 Task:  Click on Football In the Sunday Gridiron Challenge click on  Pick Sheet Add name Stella Clark Team name Brentwood Slashers   and  Email softage.2@softage.net 10 Points Atlanta Falcons 9 Points Chicago Bears 8 Points Detroit Lions 7 Points Jacksonville Jaguars 6 Points Houston Texans 5 Points Denver Broncos 4 Points Kansas City Chiefs 3 Points Miami Dolphins 2 Points New England Patriots 1 Points Indianapolis Colts Submit pick sheet
Action: Mouse moved to (445, 346)
Screenshot: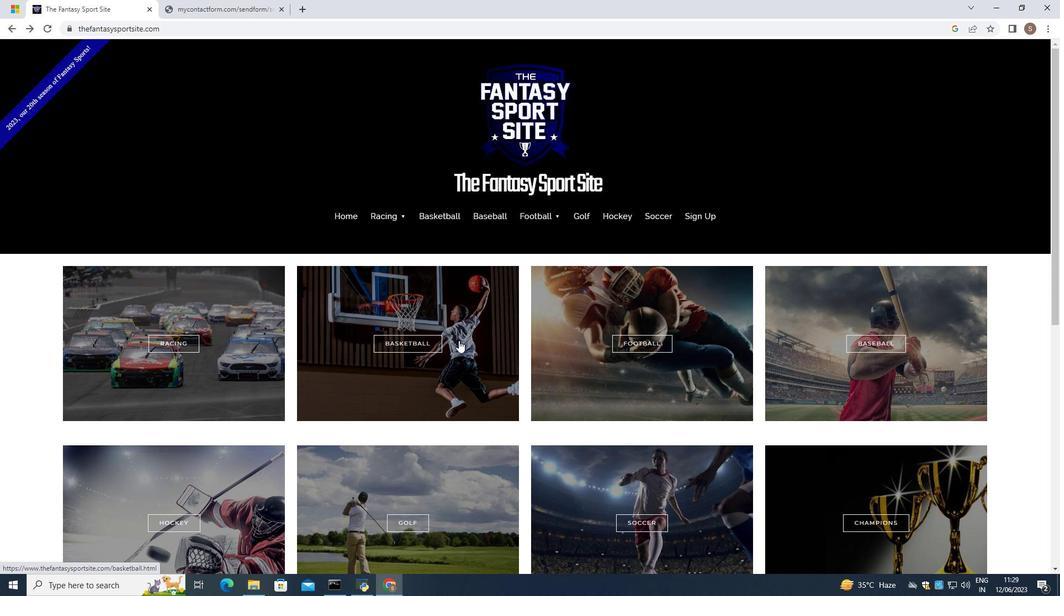
Action: Mouse scrolled (445, 345) with delta (0, 0)
Screenshot: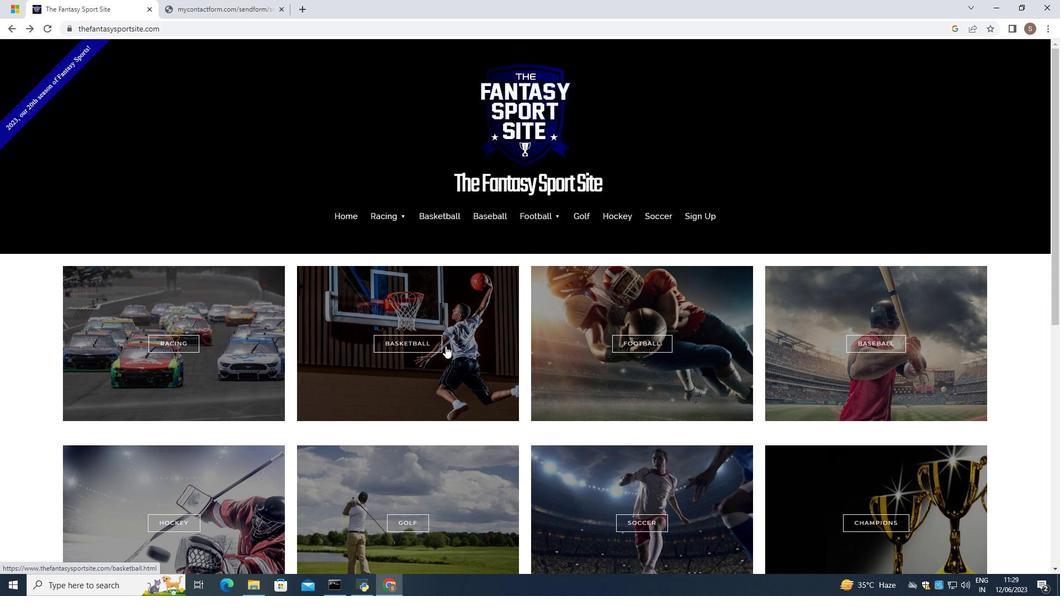
Action: Mouse moved to (562, 325)
Screenshot: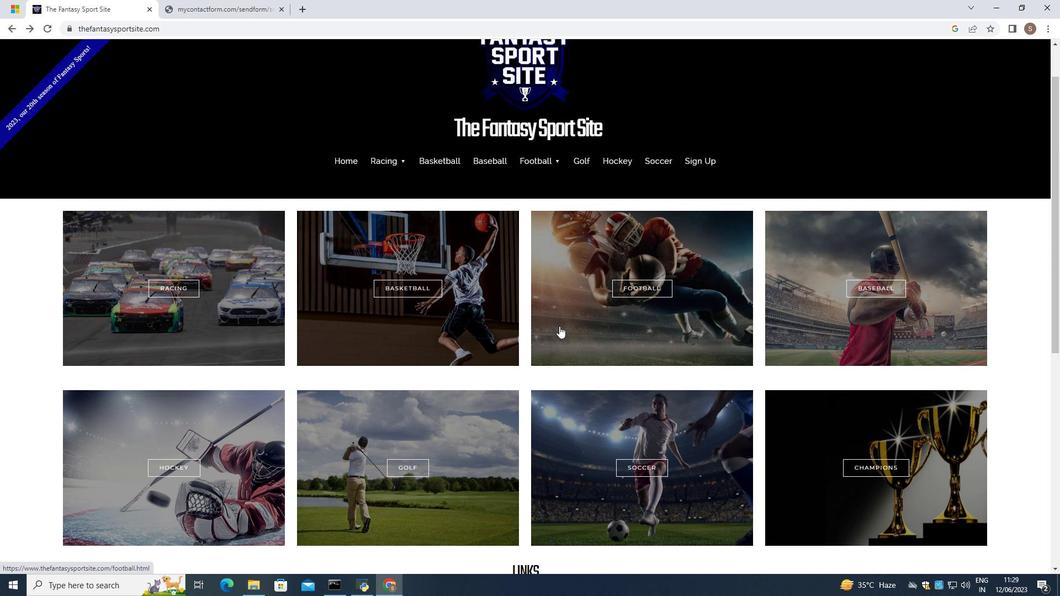 
Action: Mouse pressed left at (562, 325)
Screenshot: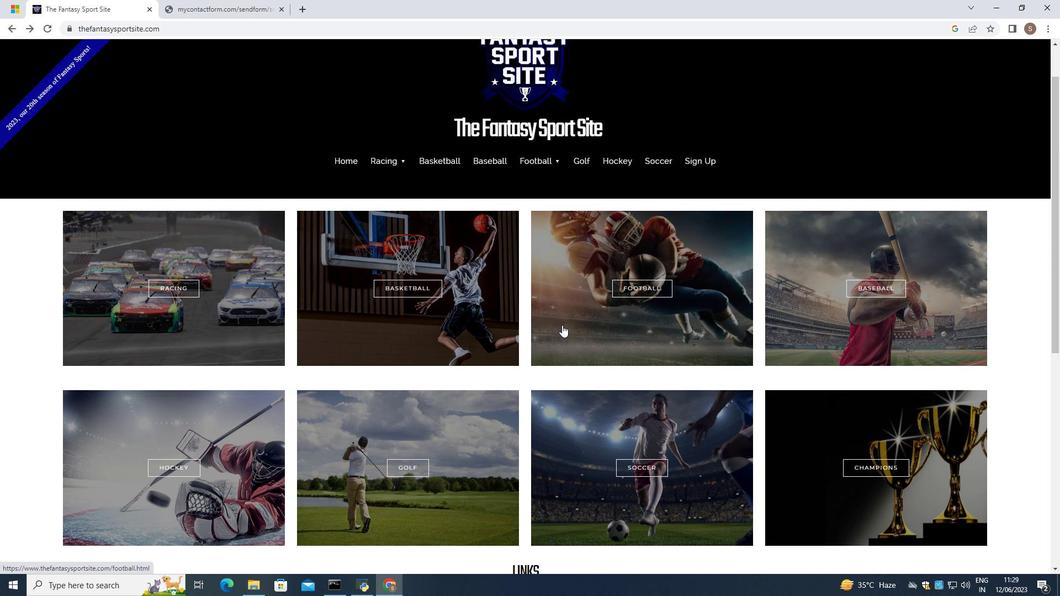 
Action: Mouse moved to (589, 349)
Screenshot: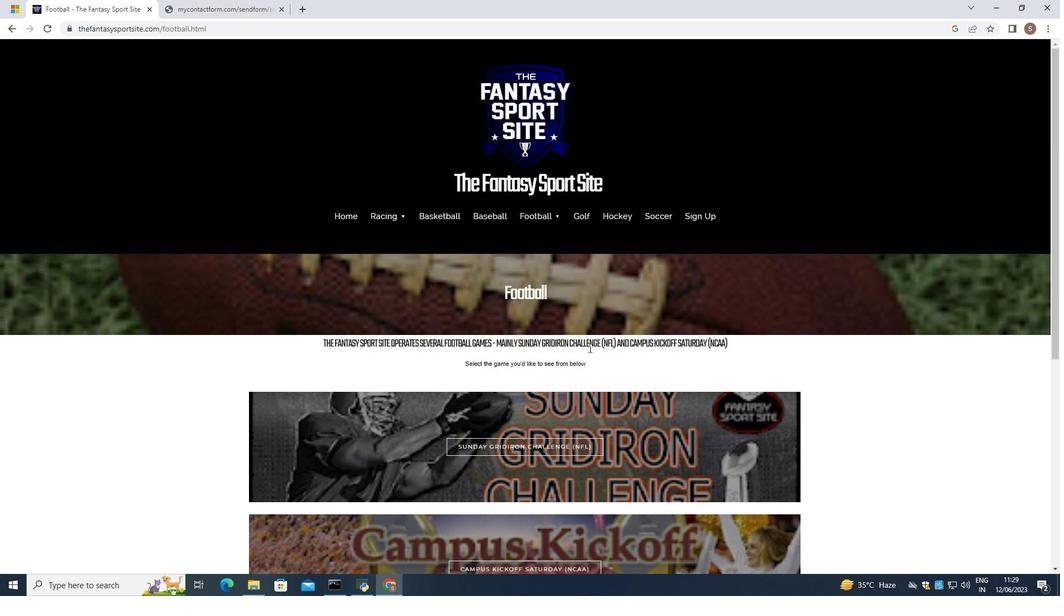 
Action: Mouse scrolled (589, 348) with delta (0, 0)
Screenshot: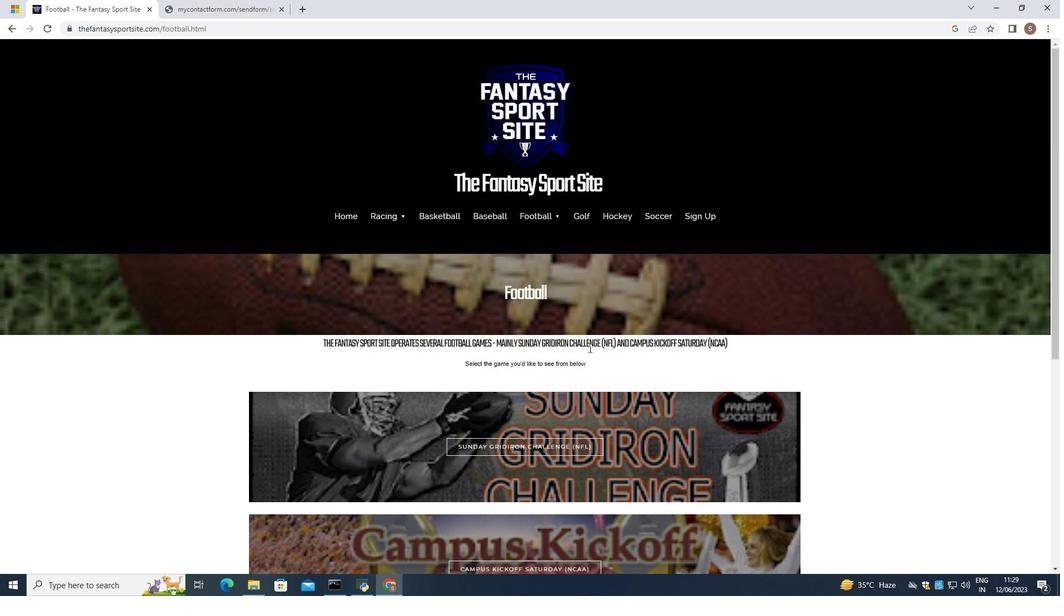
Action: Mouse scrolled (589, 348) with delta (0, 0)
Screenshot: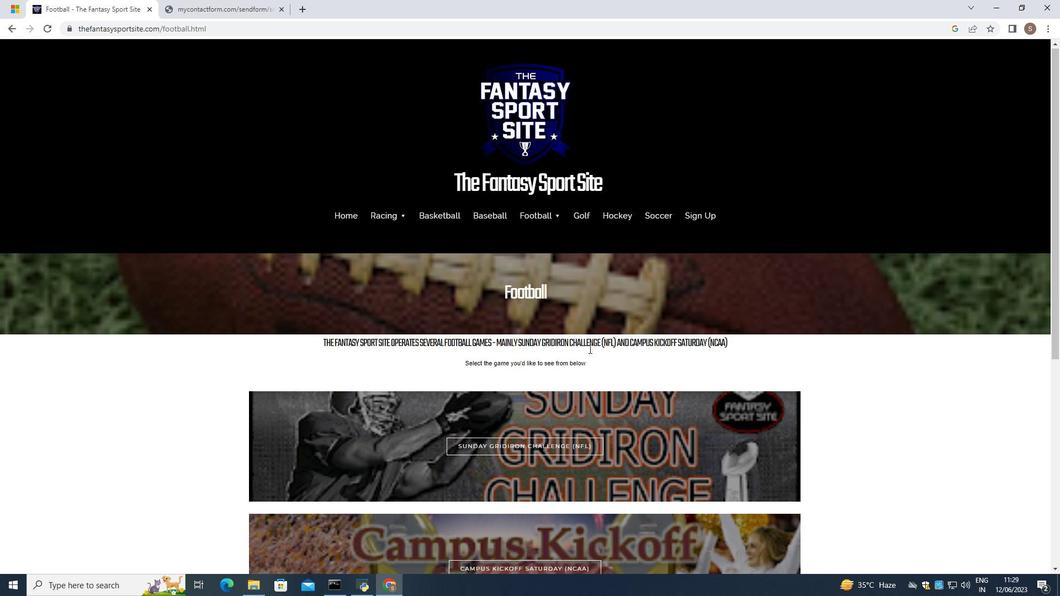 
Action: Mouse moved to (550, 333)
Screenshot: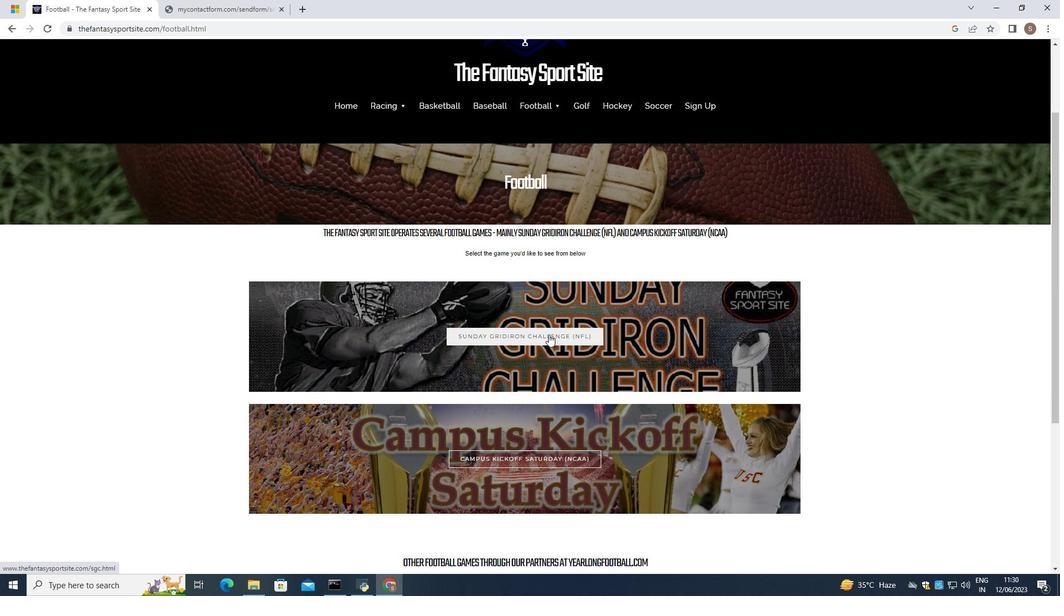 
Action: Mouse pressed left at (550, 333)
Screenshot: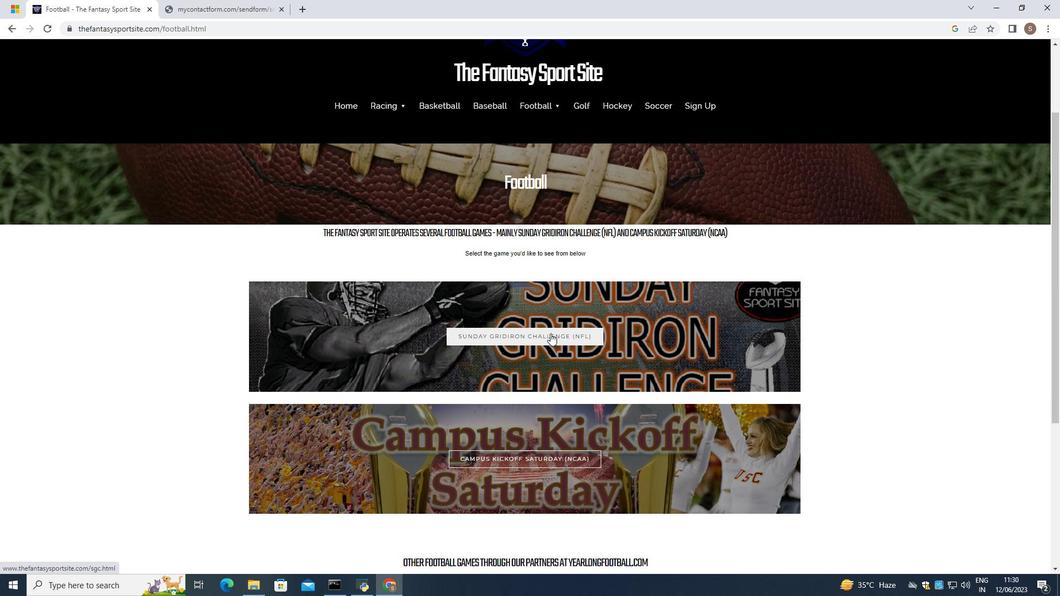 
Action: Mouse scrolled (550, 333) with delta (0, 0)
Screenshot: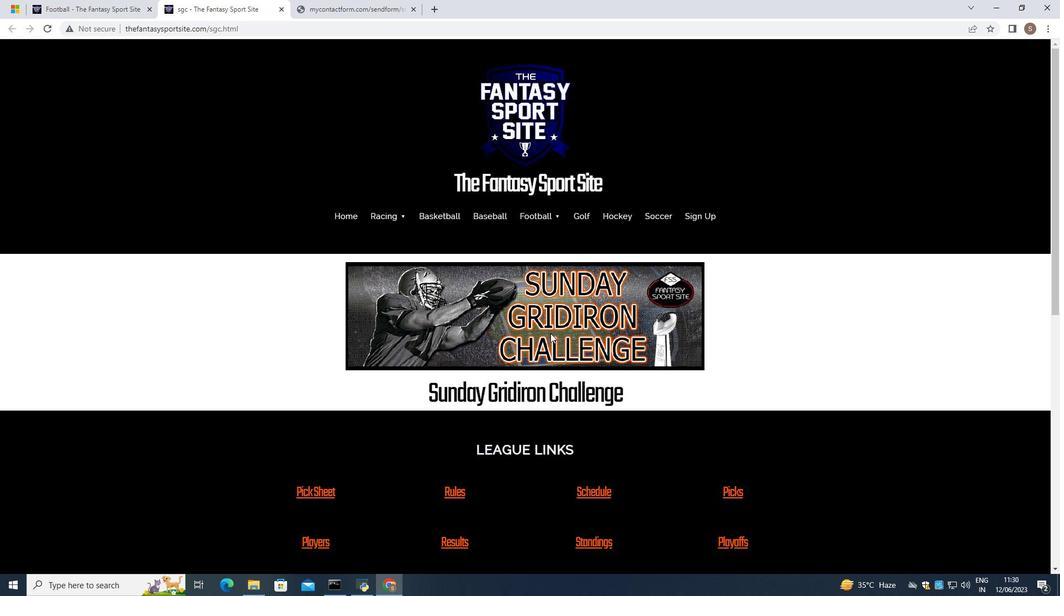 
Action: Mouse moved to (327, 433)
Screenshot: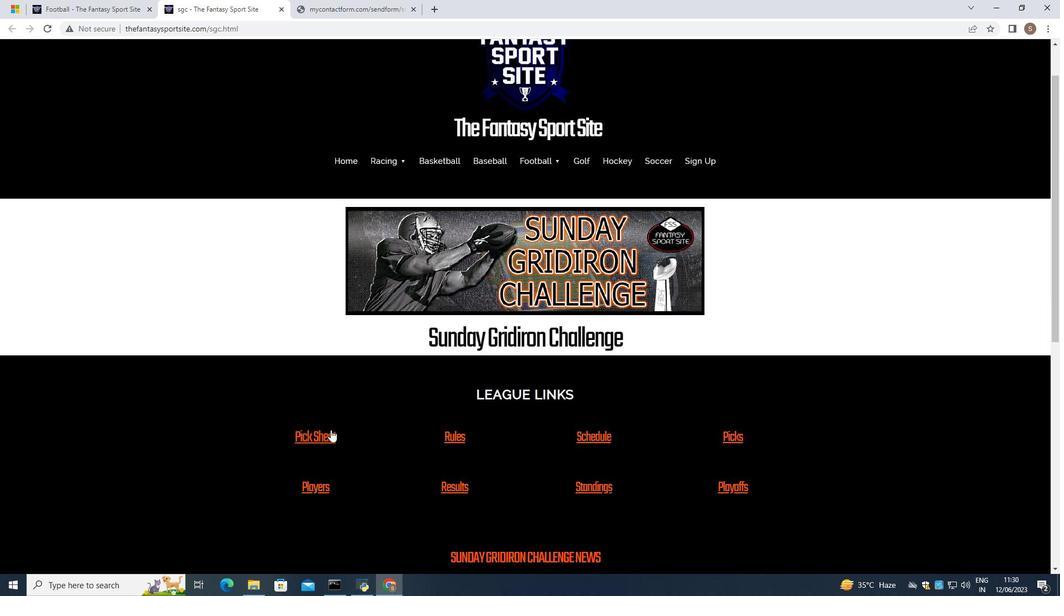 
Action: Mouse pressed left at (327, 433)
Screenshot: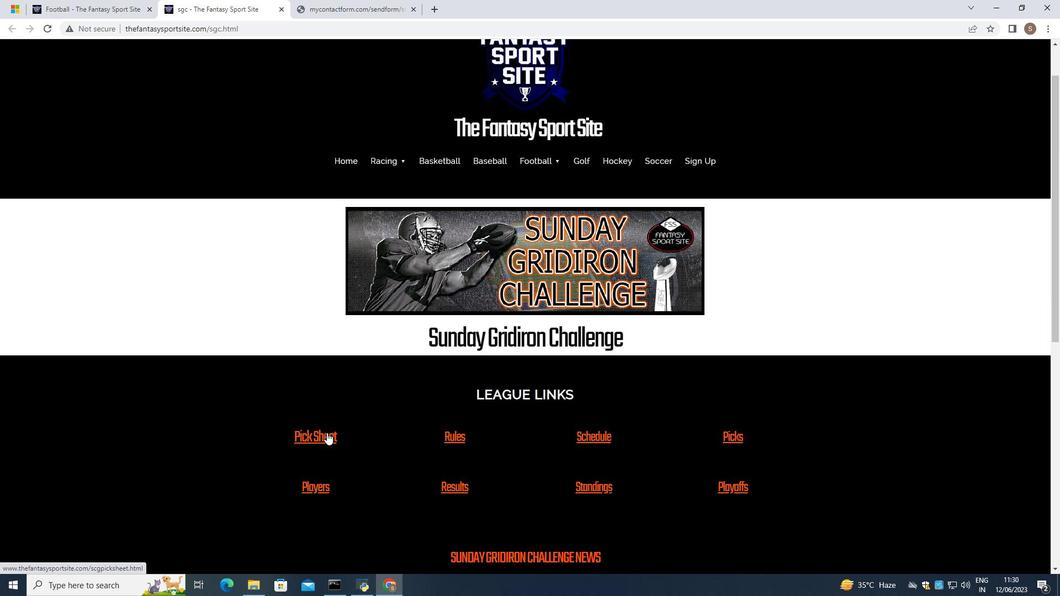 
Action: Mouse moved to (356, 420)
Screenshot: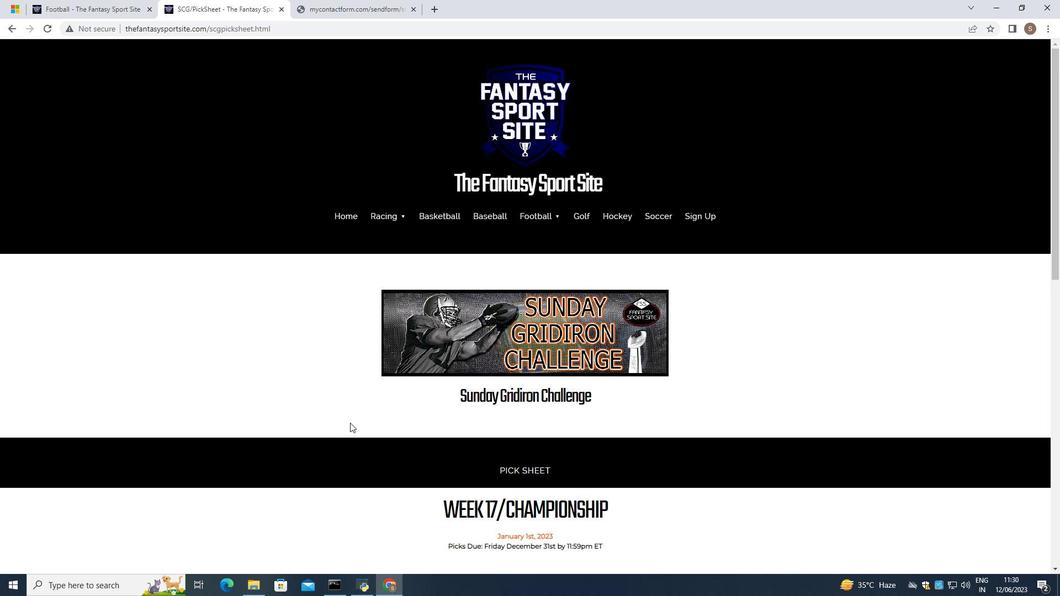 
Action: Mouse scrolled (356, 419) with delta (0, 0)
Screenshot: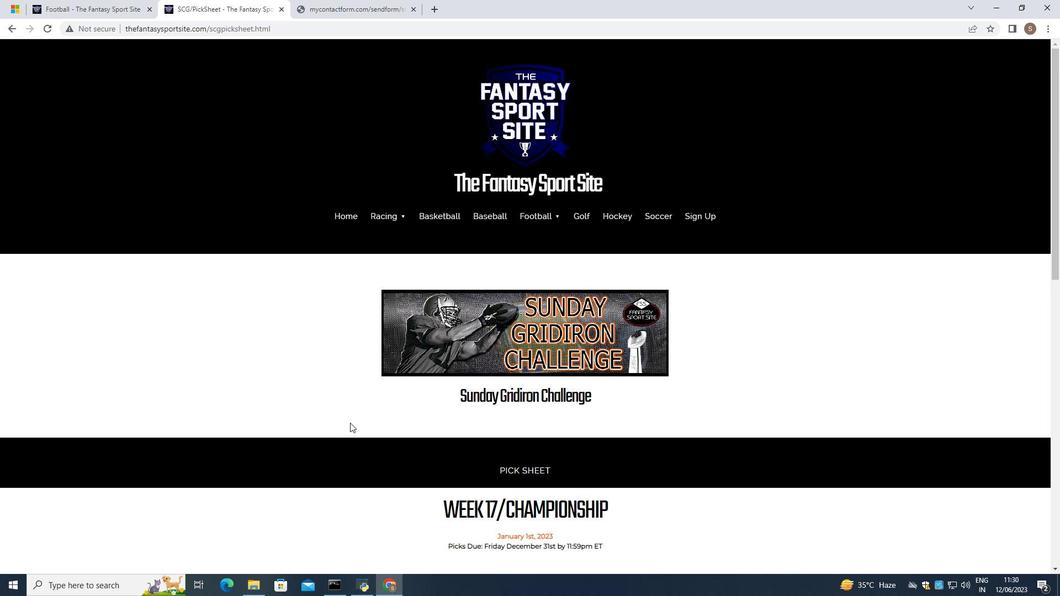 
Action: Mouse moved to (356, 420)
Screenshot: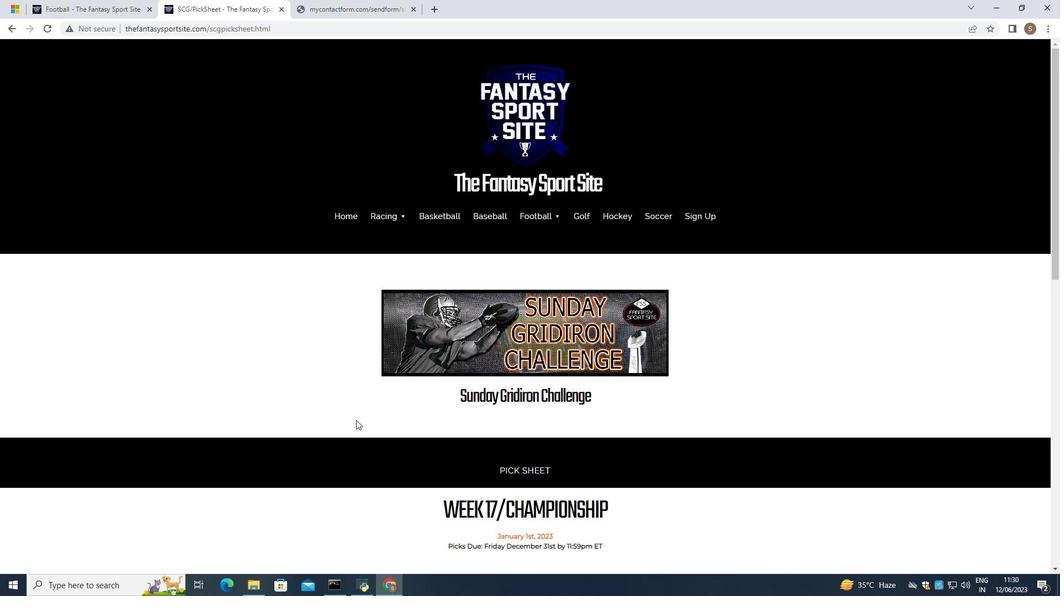 
Action: Mouse scrolled (356, 419) with delta (0, 0)
Screenshot: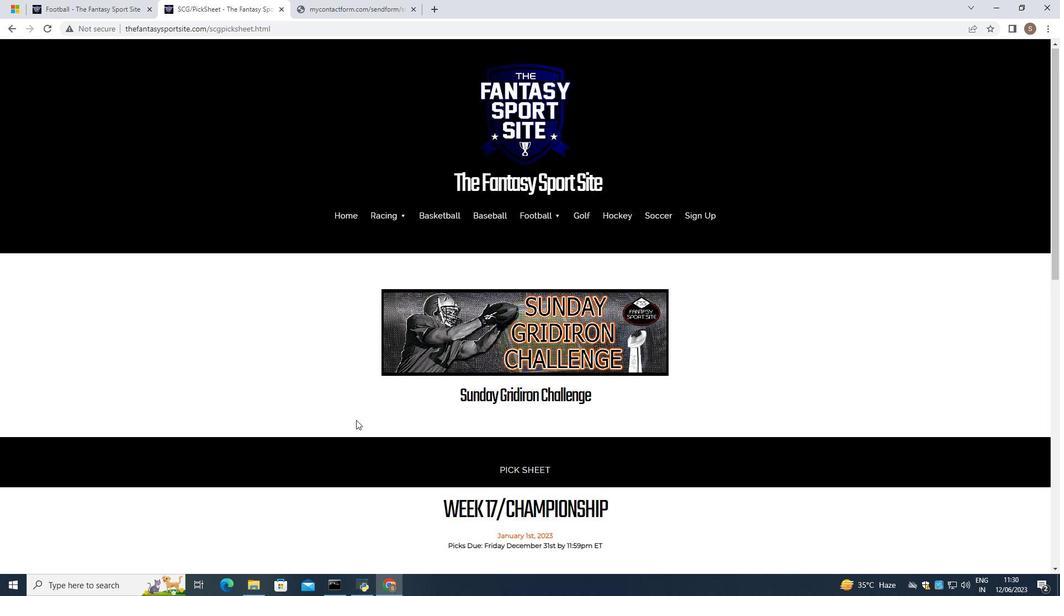 
Action: Mouse moved to (357, 419)
Screenshot: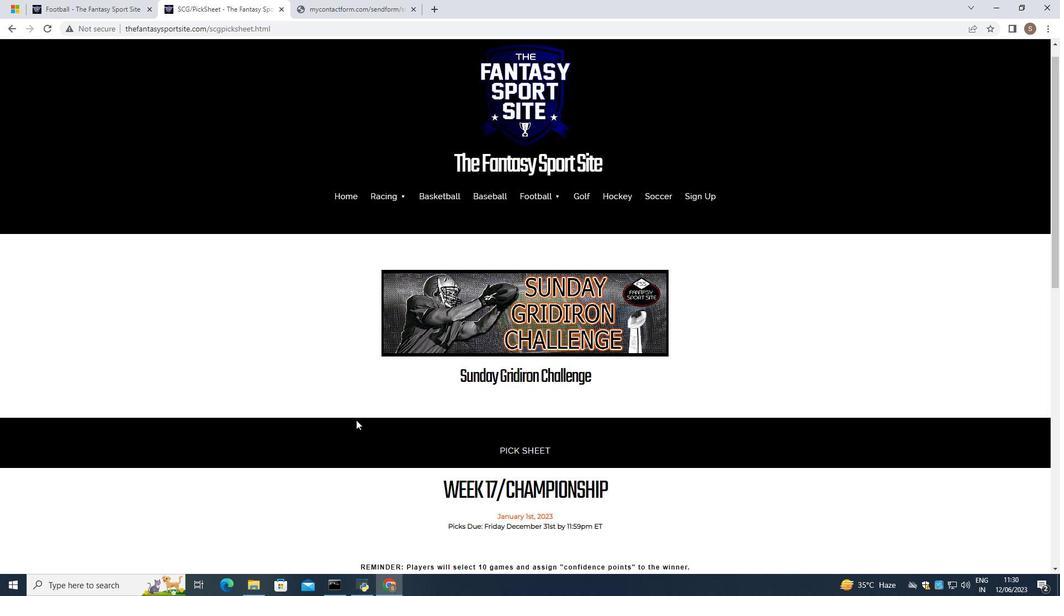 
Action: Mouse scrolled (357, 419) with delta (0, 0)
Screenshot: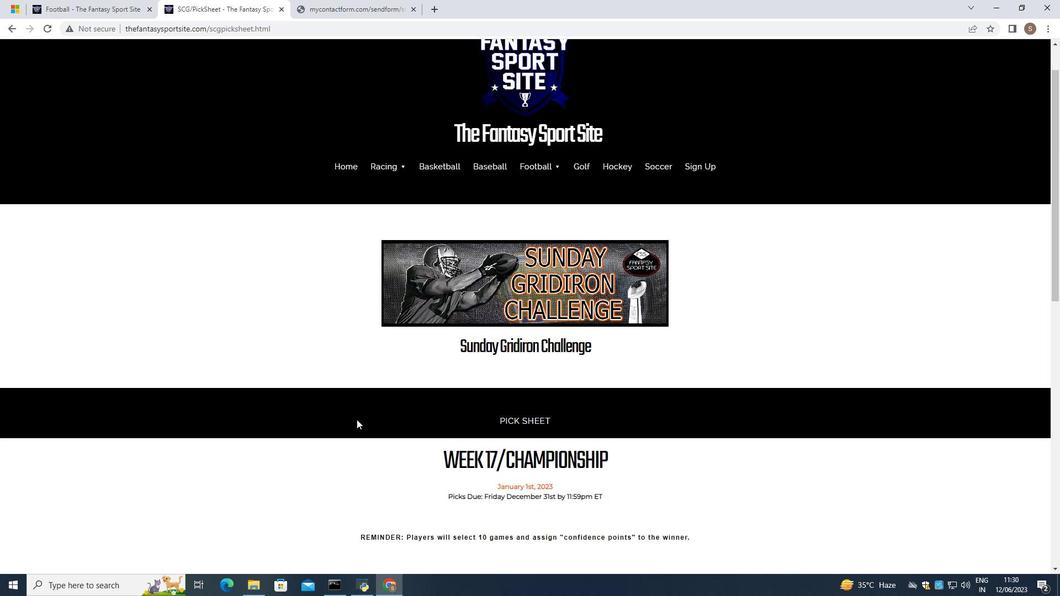 
Action: Mouse scrolled (357, 419) with delta (0, 0)
Screenshot: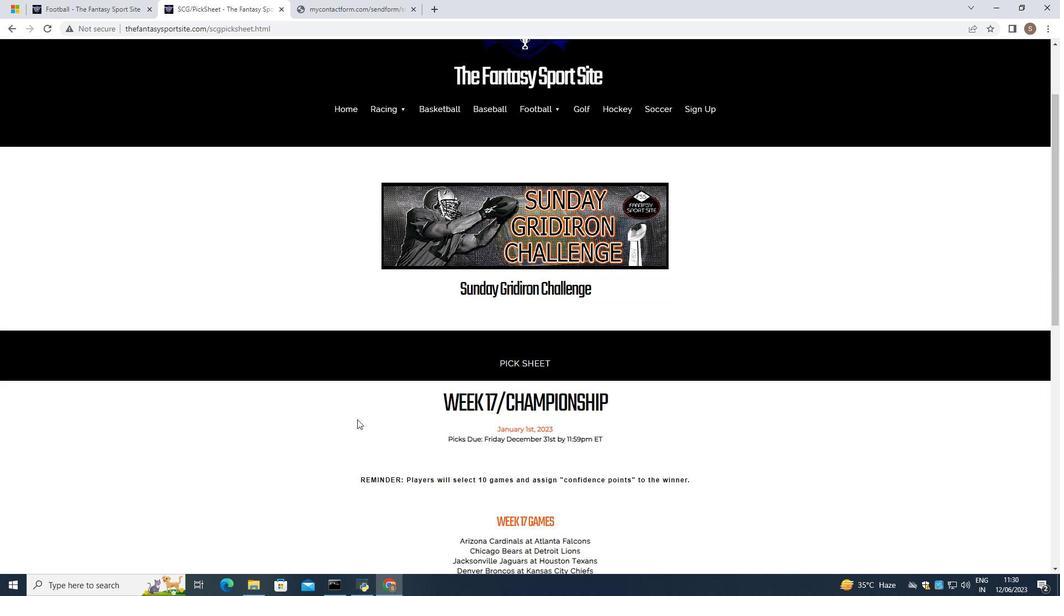 
Action: Mouse scrolled (357, 419) with delta (0, 0)
Screenshot: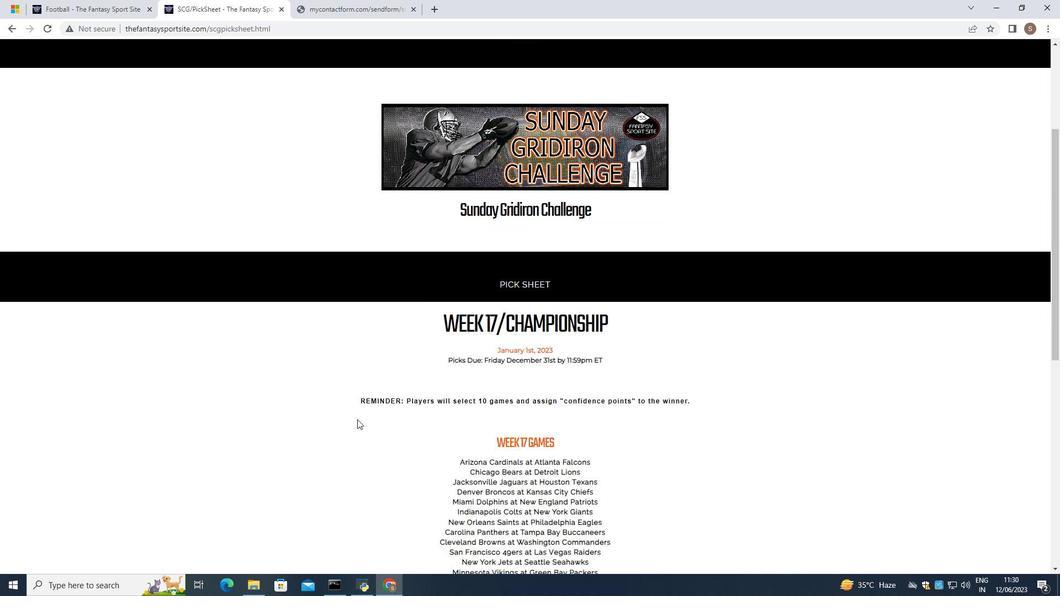 
Action: Mouse moved to (358, 419)
Screenshot: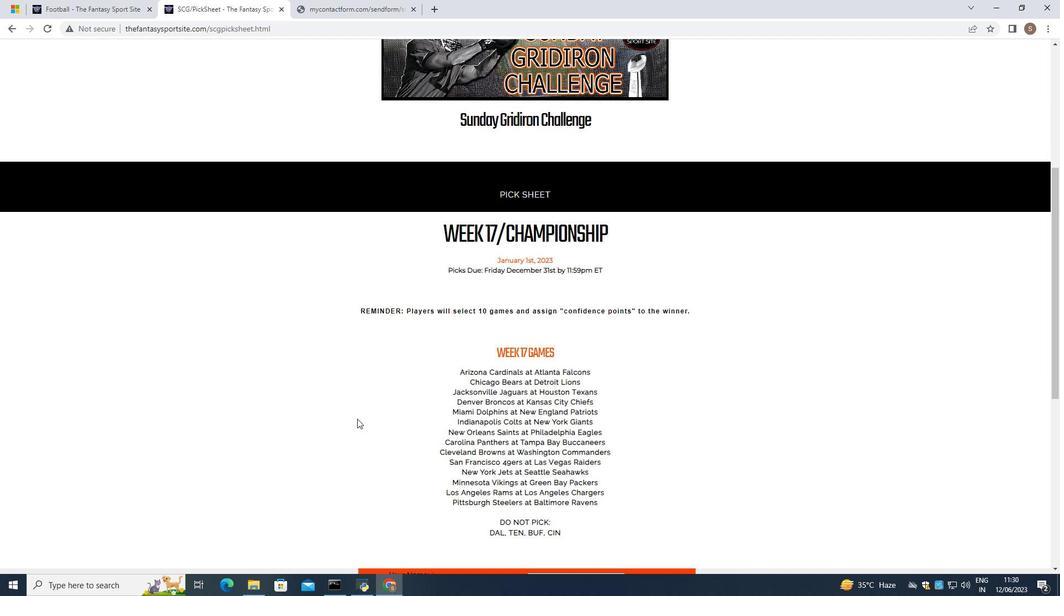 
Action: Mouse scrolled (358, 418) with delta (0, 0)
Screenshot: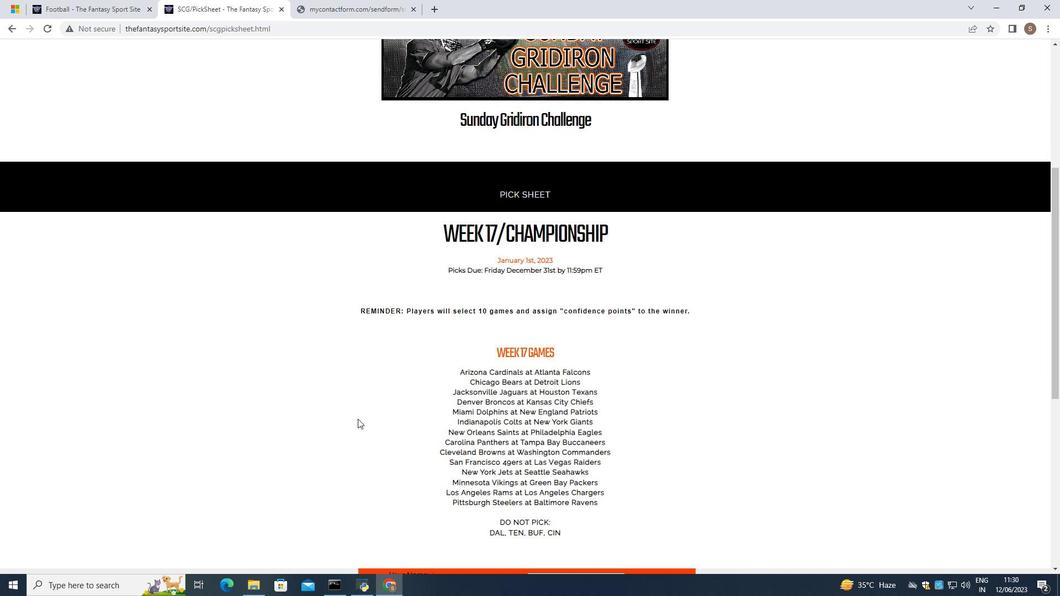 
Action: Mouse scrolled (358, 418) with delta (0, 0)
Screenshot: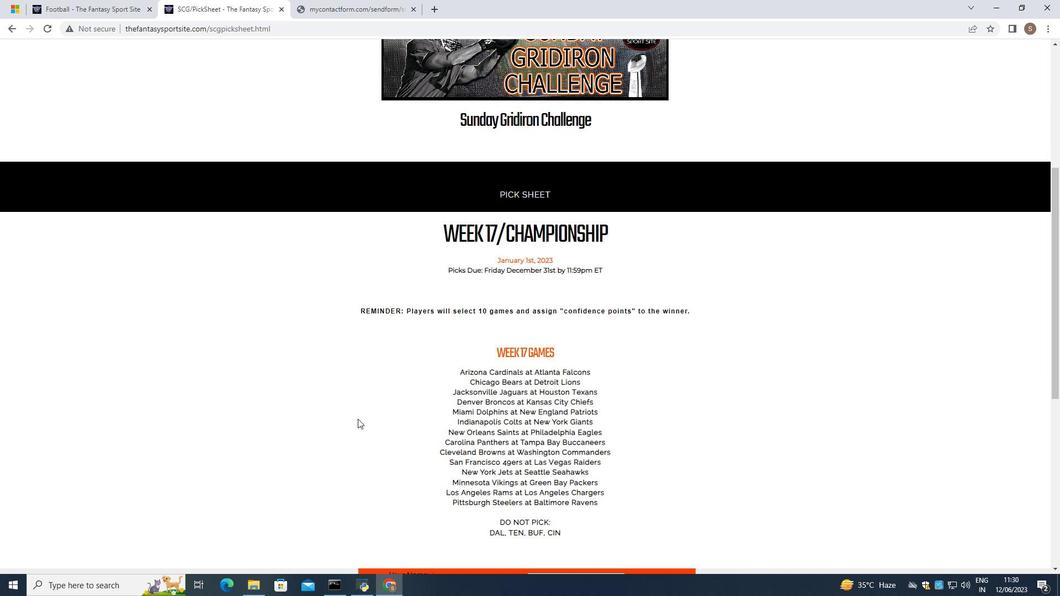 
Action: Mouse scrolled (358, 418) with delta (0, 0)
Screenshot: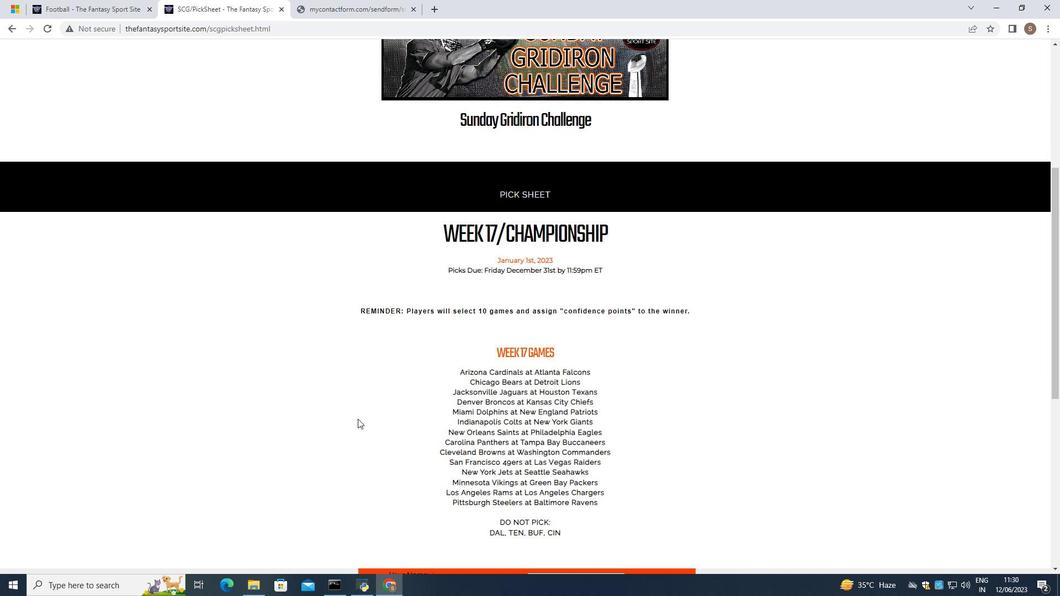 
Action: Mouse scrolled (358, 418) with delta (0, 0)
Screenshot: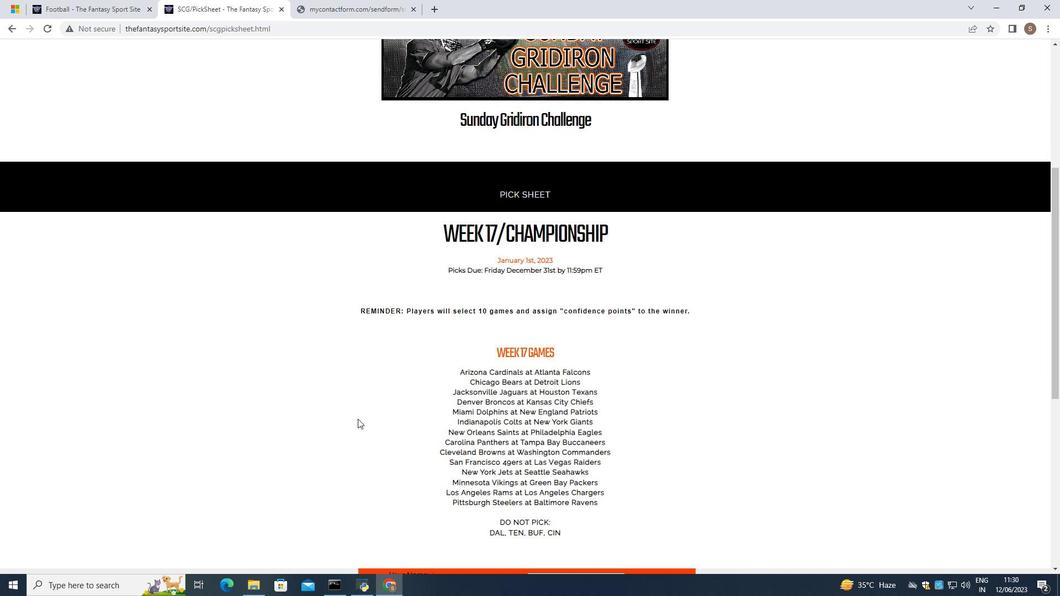 
Action: Mouse scrolled (358, 418) with delta (0, 0)
Screenshot: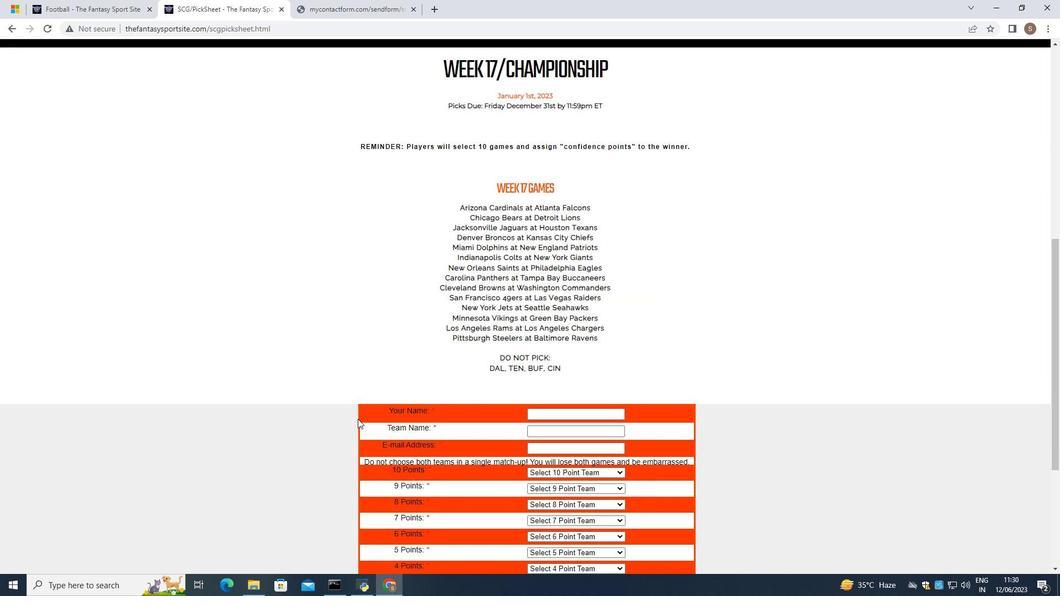 
Action: Mouse moved to (553, 298)
Screenshot: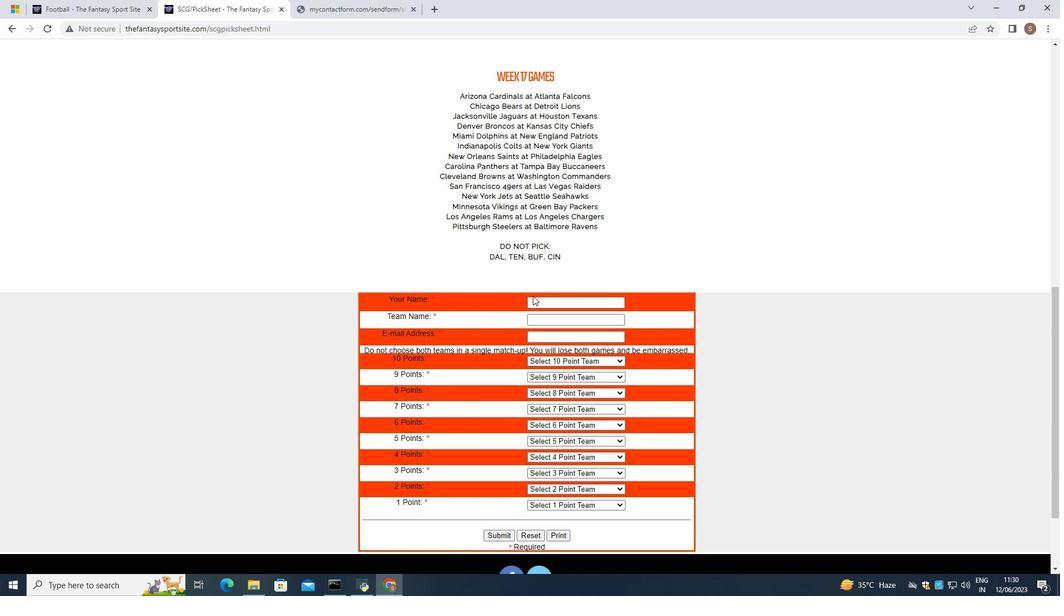 
Action: Mouse pressed left at (553, 298)
Screenshot: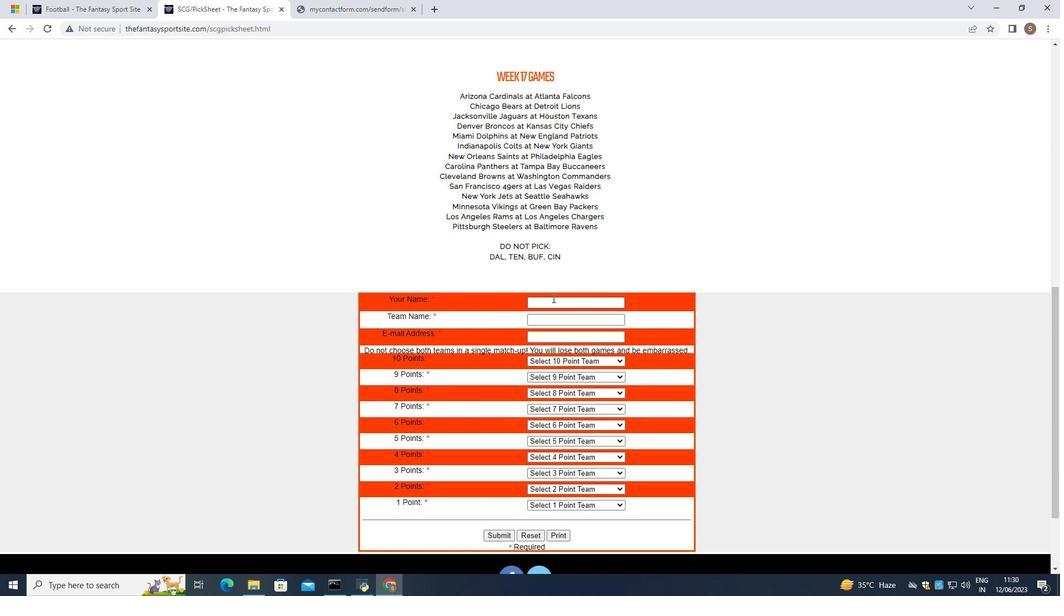 
Action: Mouse moved to (554, 298)
Screenshot: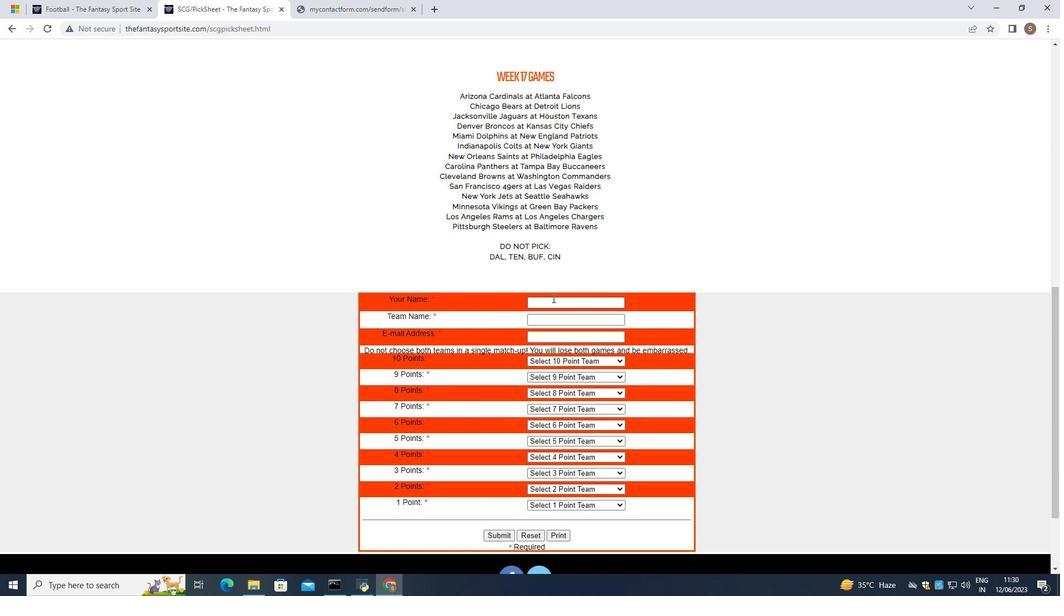 
Action: Key pressed <Key.shift>Stella<Key.space><Key.shift>Clark
Screenshot: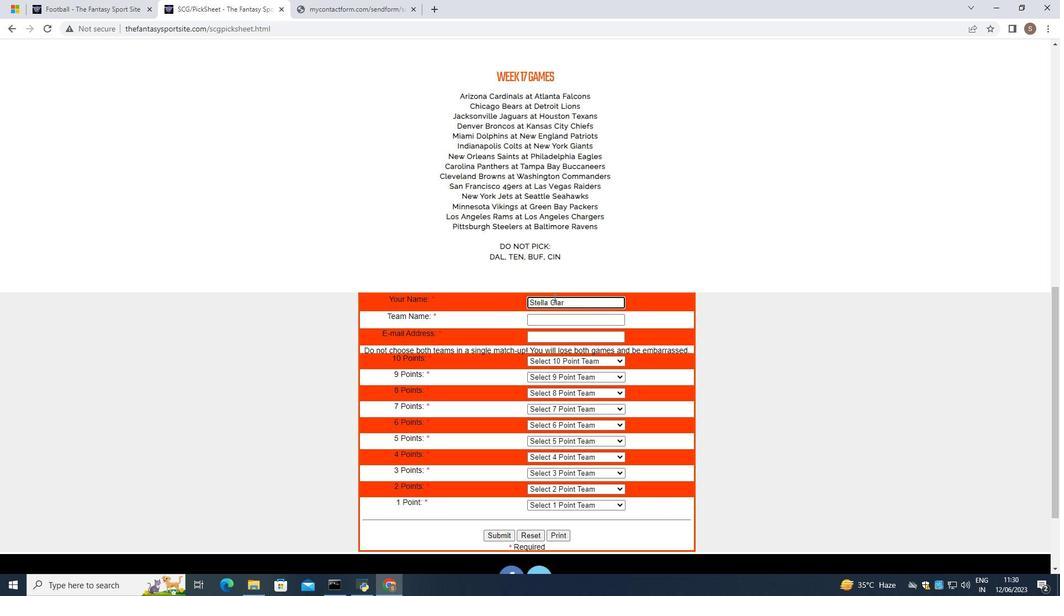 
Action: Mouse moved to (554, 321)
Screenshot: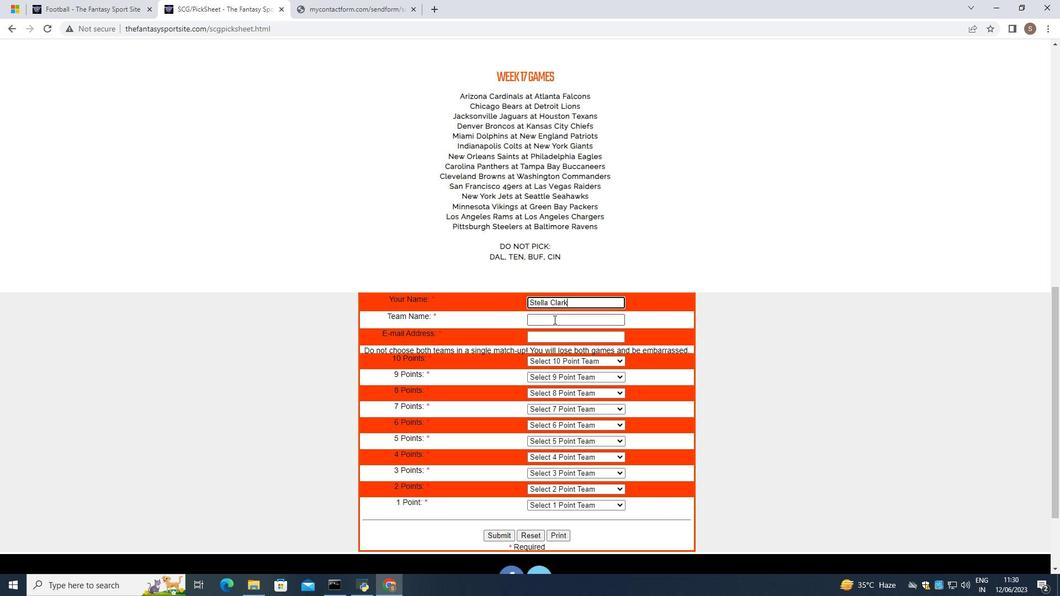 
Action: Mouse pressed left at (554, 321)
Screenshot: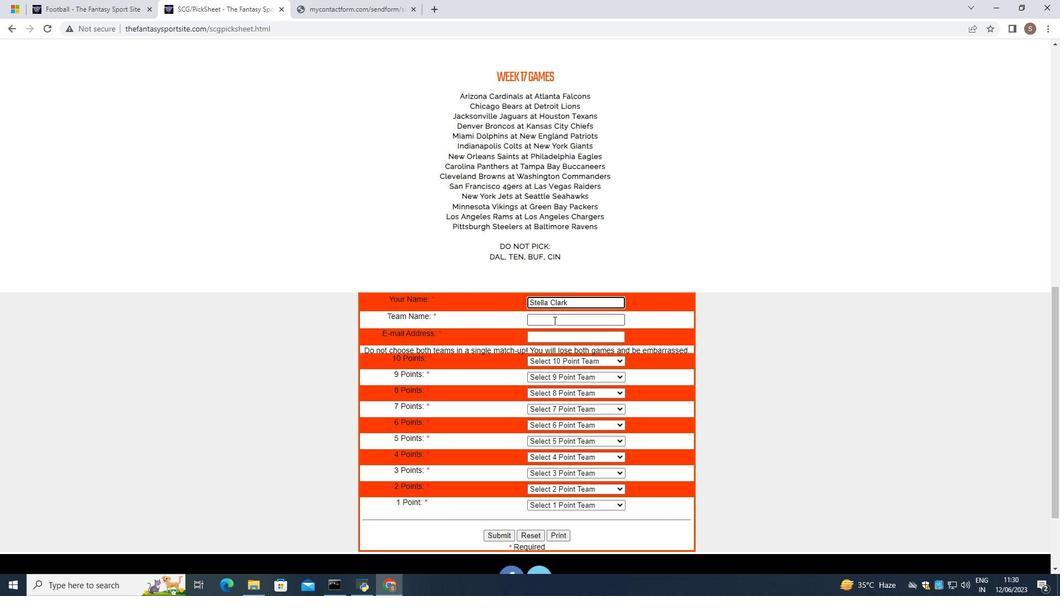 
Action: Key pressed <Key.shift><Key.shift>Brentwood<Key.space><Key.shift><Key.shift>Slashers
Screenshot: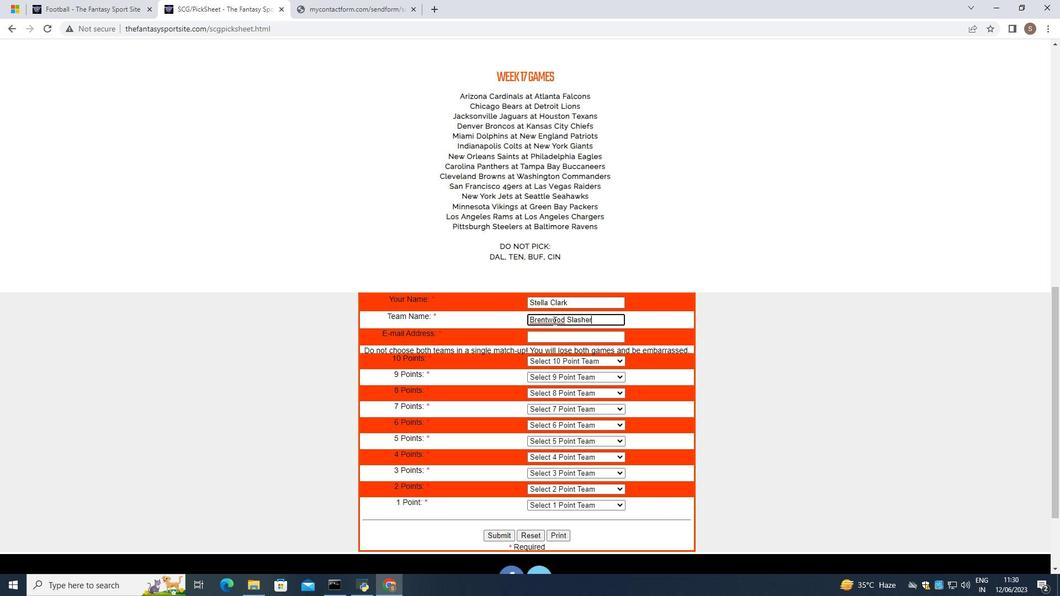 
Action: Mouse moved to (575, 339)
Screenshot: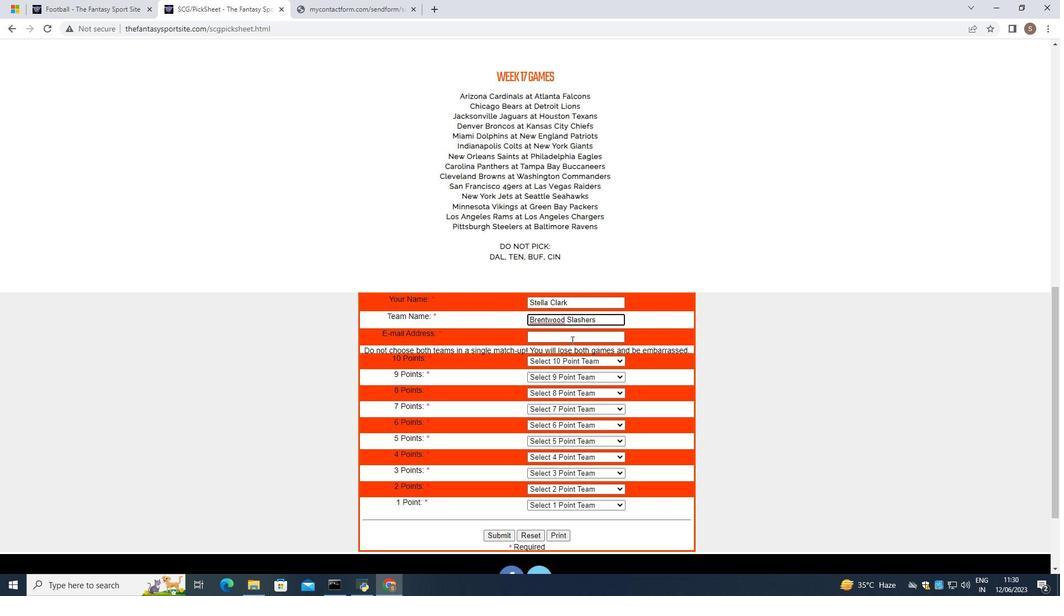 
Action: Mouse pressed left at (575, 339)
Screenshot: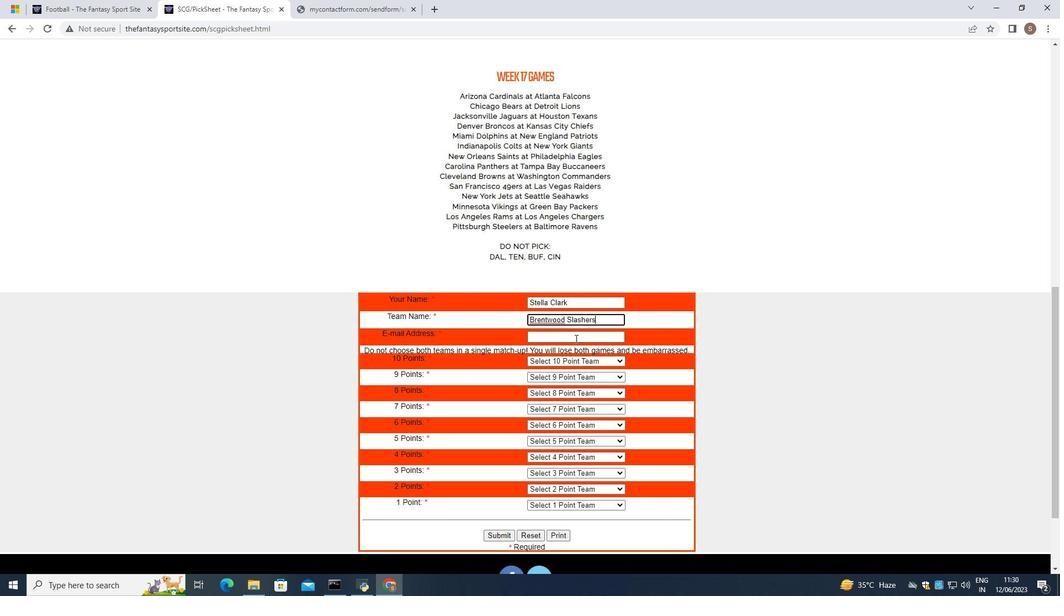 
Action: Key pressed softage.2<Key.shift>@
Screenshot: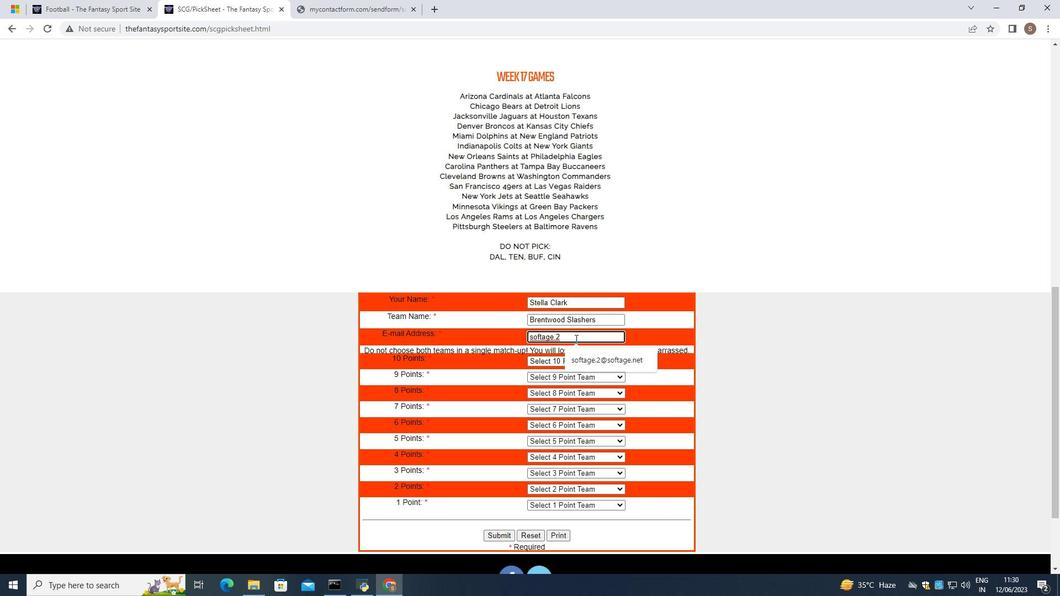 
Action: Mouse moved to (591, 360)
Screenshot: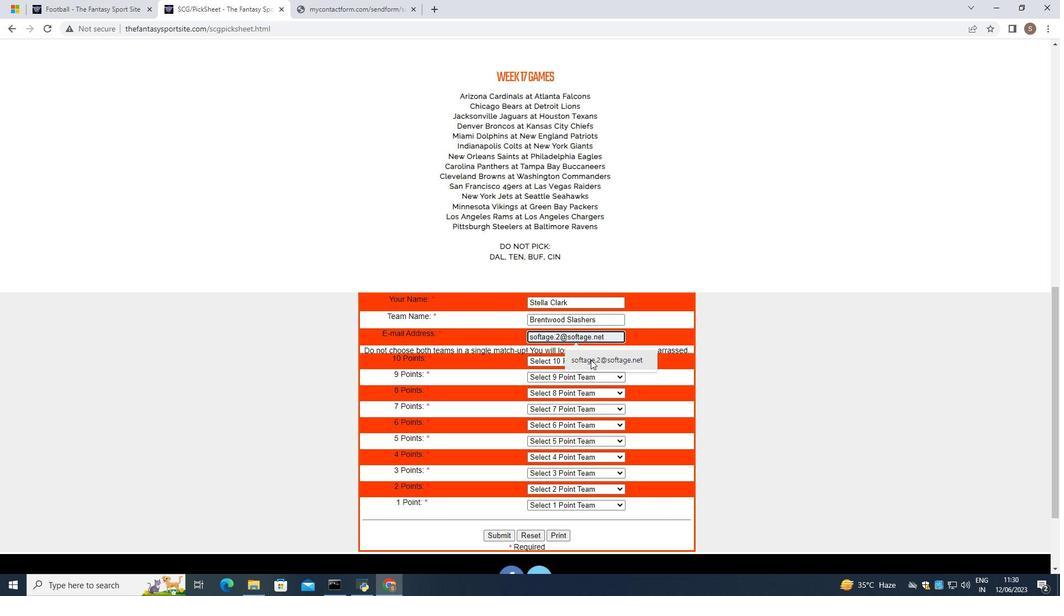 
Action: Mouse pressed left at (591, 360)
Screenshot: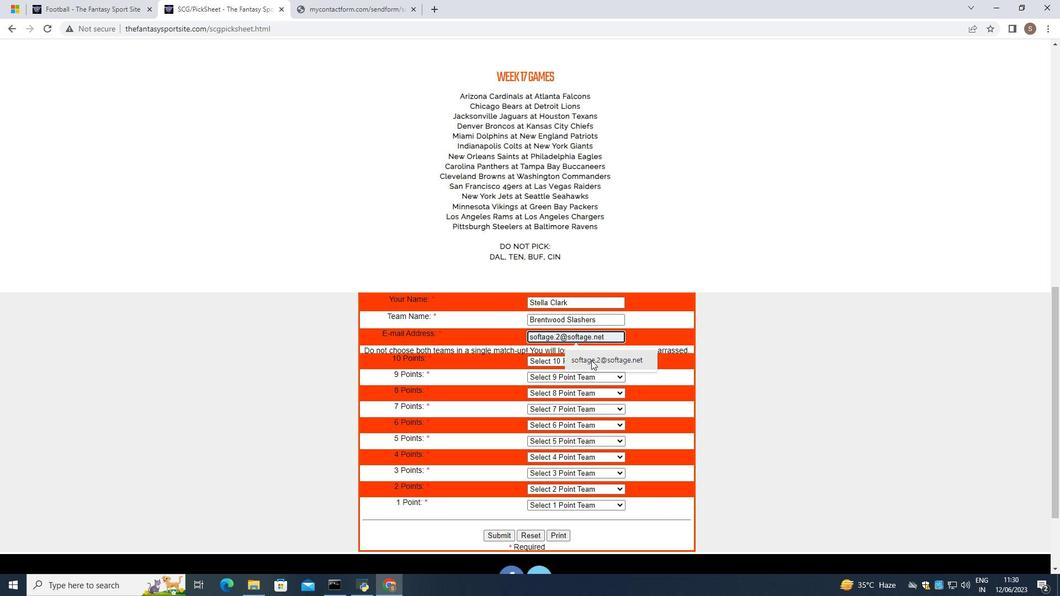 
Action: Mouse moved to (615, 362)
Screenshot: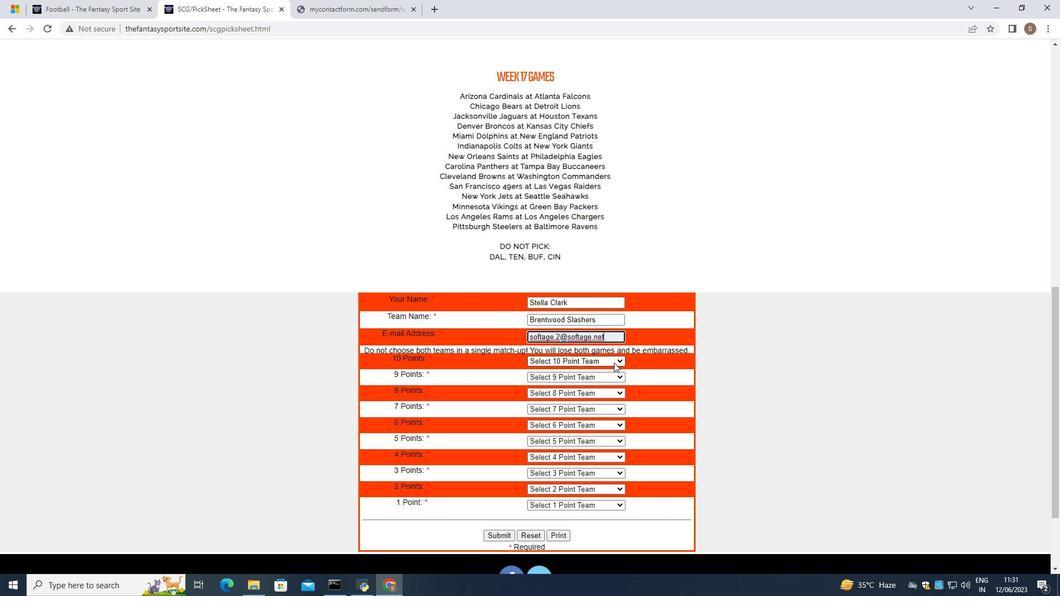 
Action: Mouse pressed left at (615, 362)
Screenshot: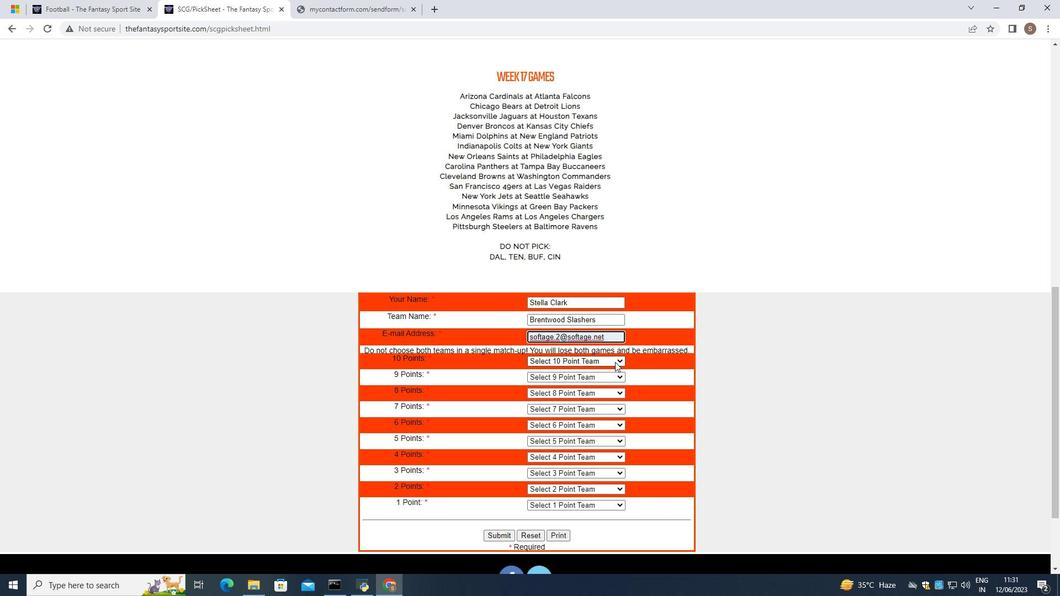 
Action: Mouse moved to (574, 516)
Screenshot: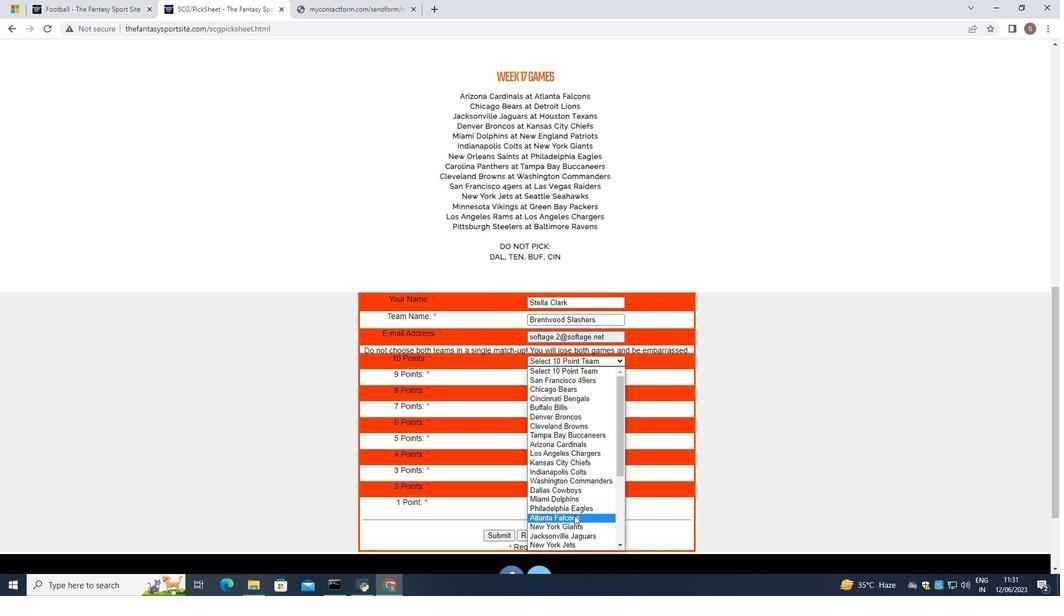 
Action: Mouse pressed left at (574, 516)
Screenshot: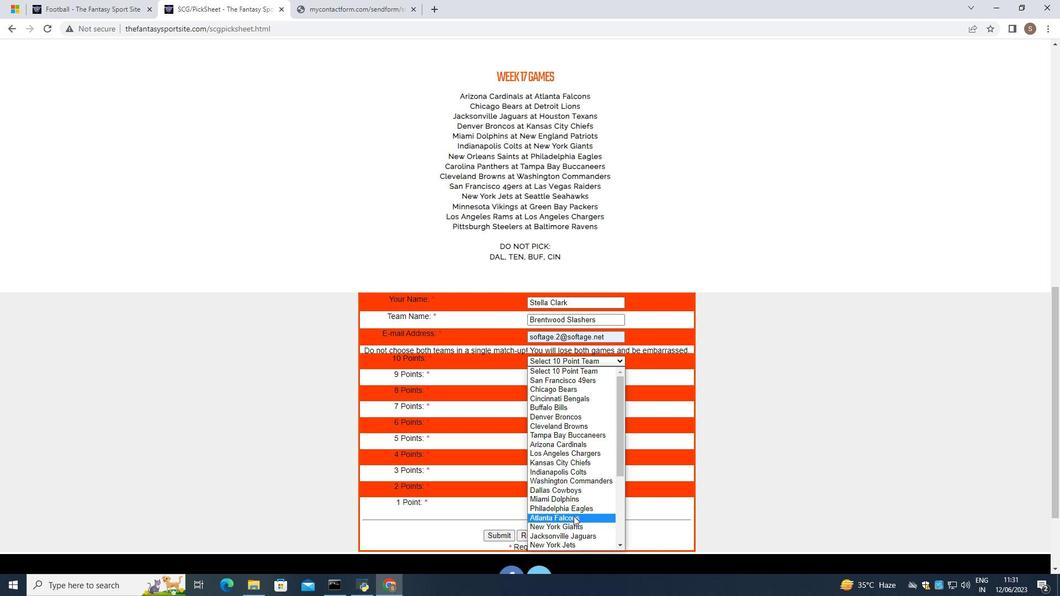 
Action: Mouse moved to (616, 374)
Screenshot: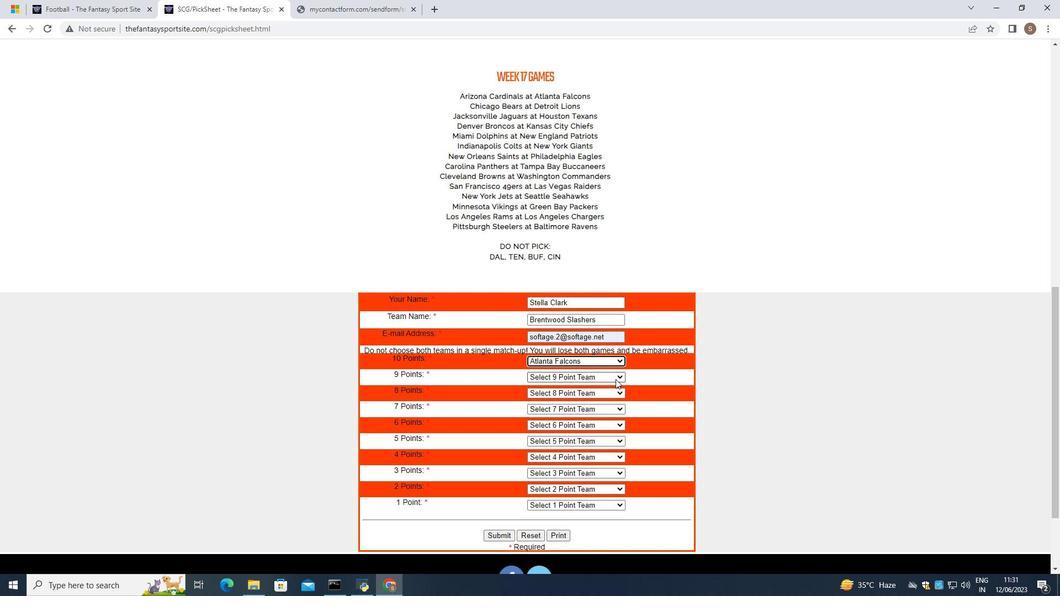 
Action: Mouse pressed left at (616, 374)
Screenshot: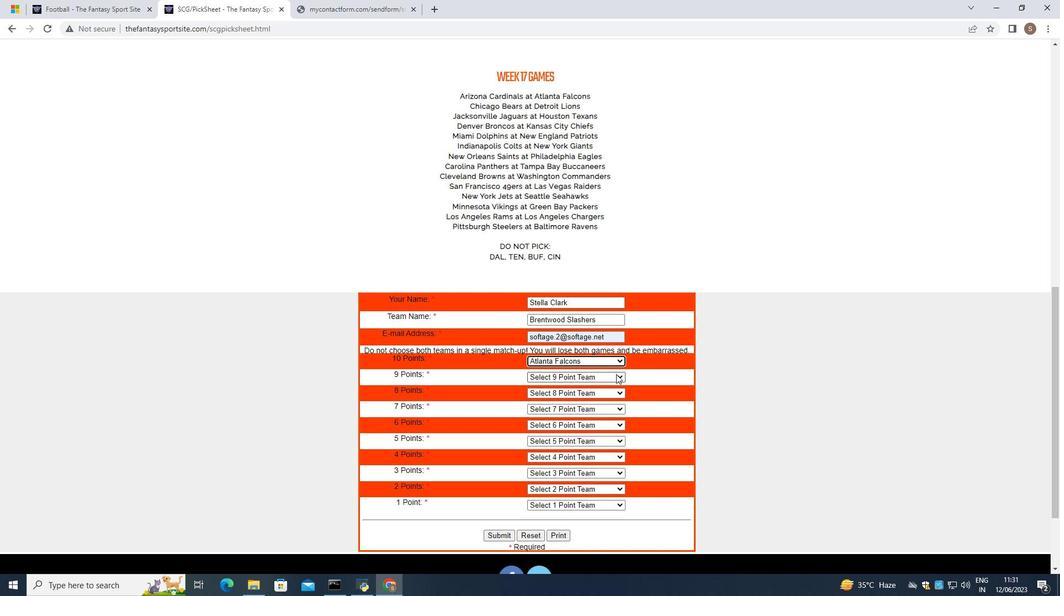 
Action: Mouse moved to (580, 406)
Screenshot: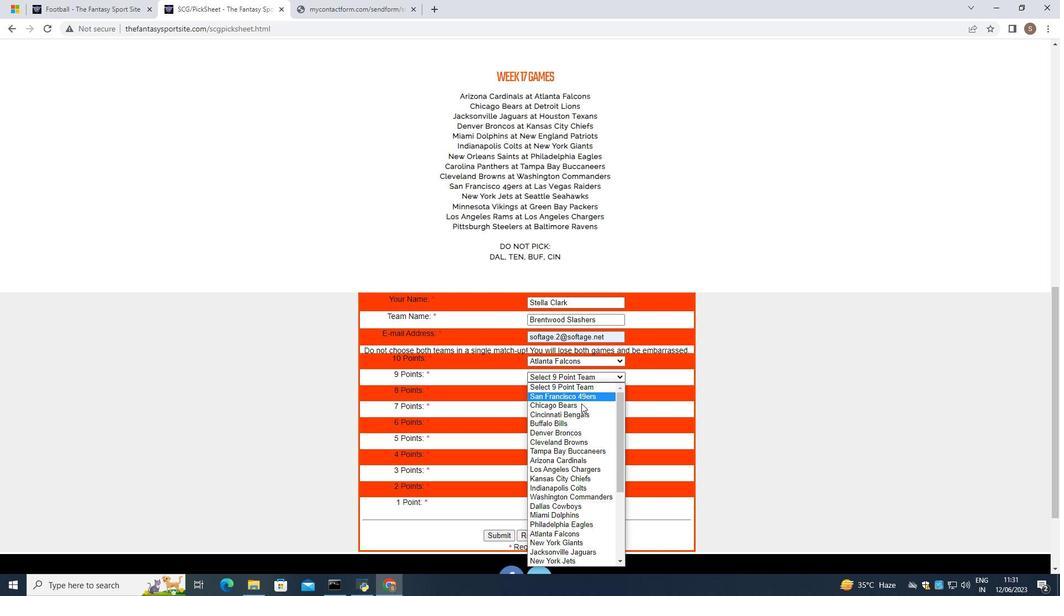 
Action: Mouse pressed left at (580, 406)
Screenshot: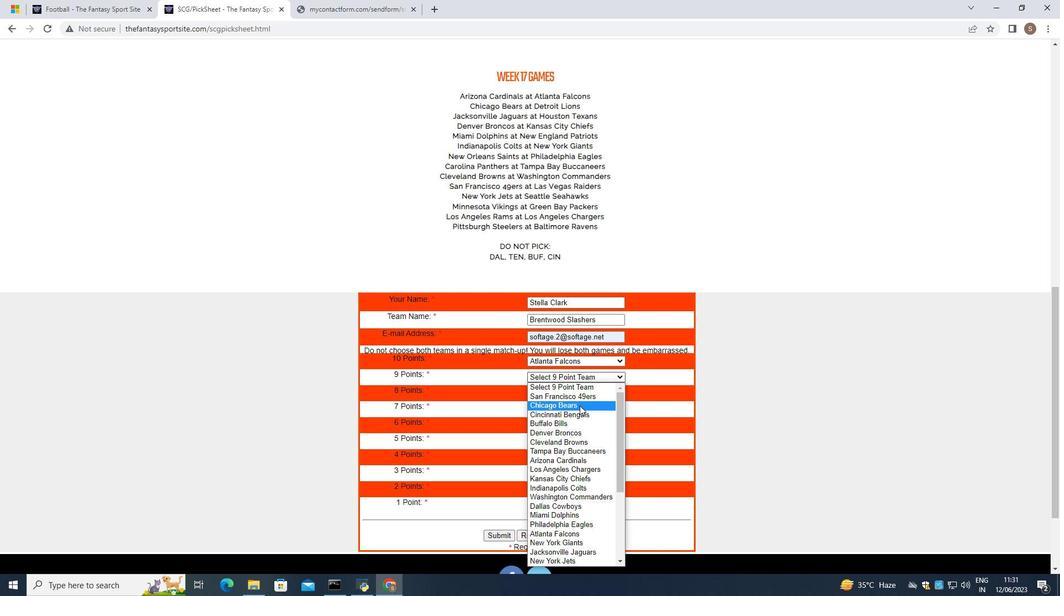 
Action: Mouse moved to (614, 390)
Screenshot: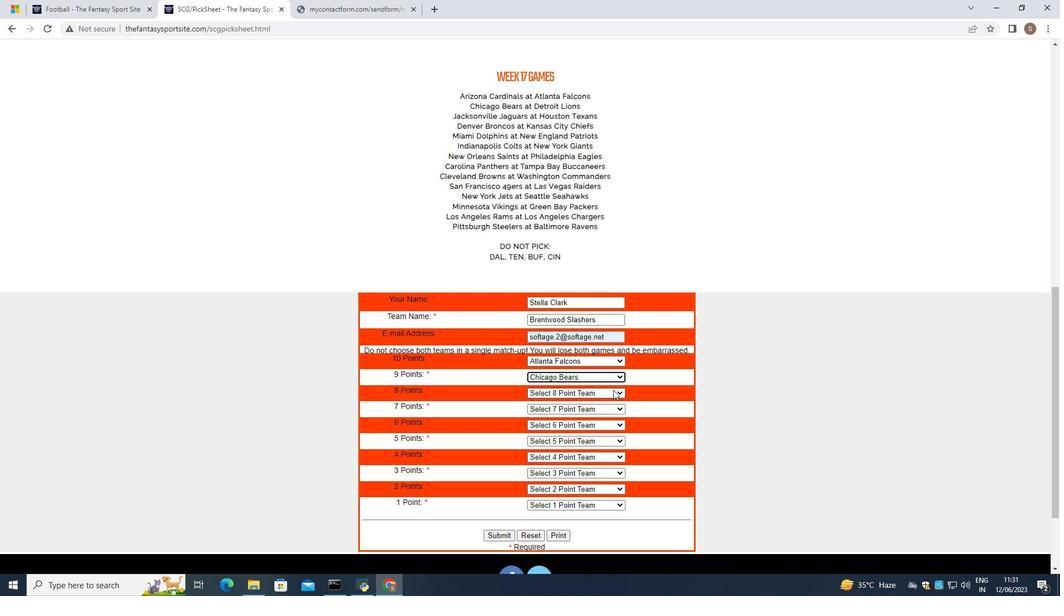
Action: Mouse pressed left at (614, 390)
Screenshot: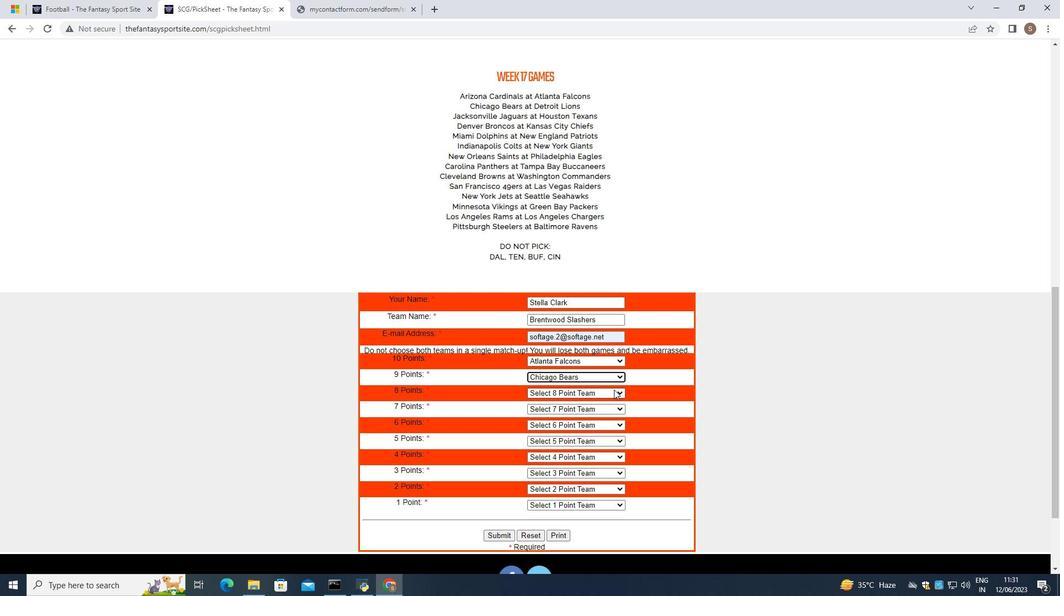 
Action: Mouse moved to (580, 334)
Screenshot: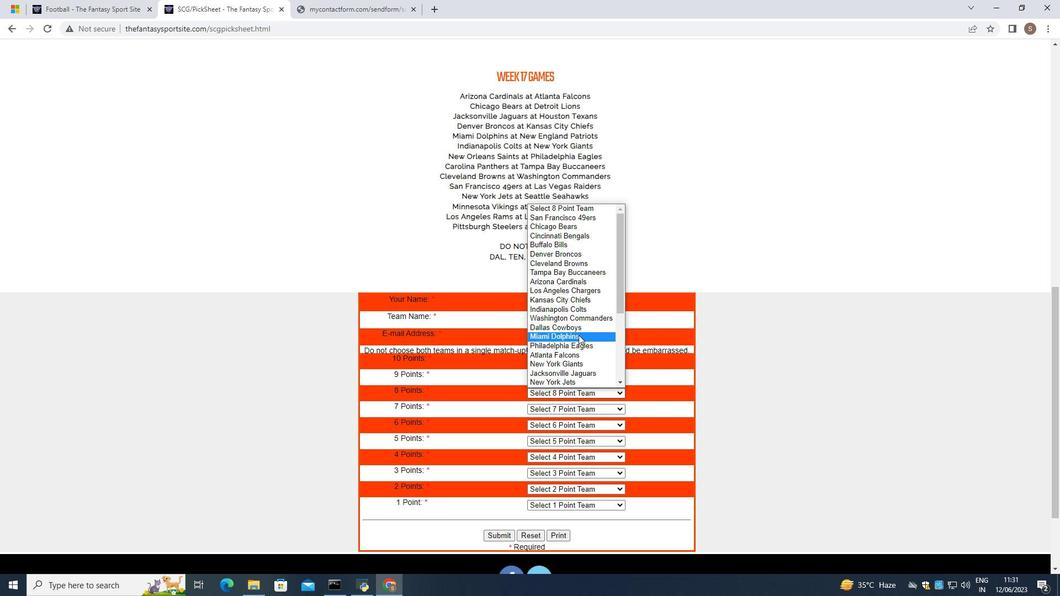 
Action: Mouse scrolled (580, 334) with delta (0, 0)
Screenshot: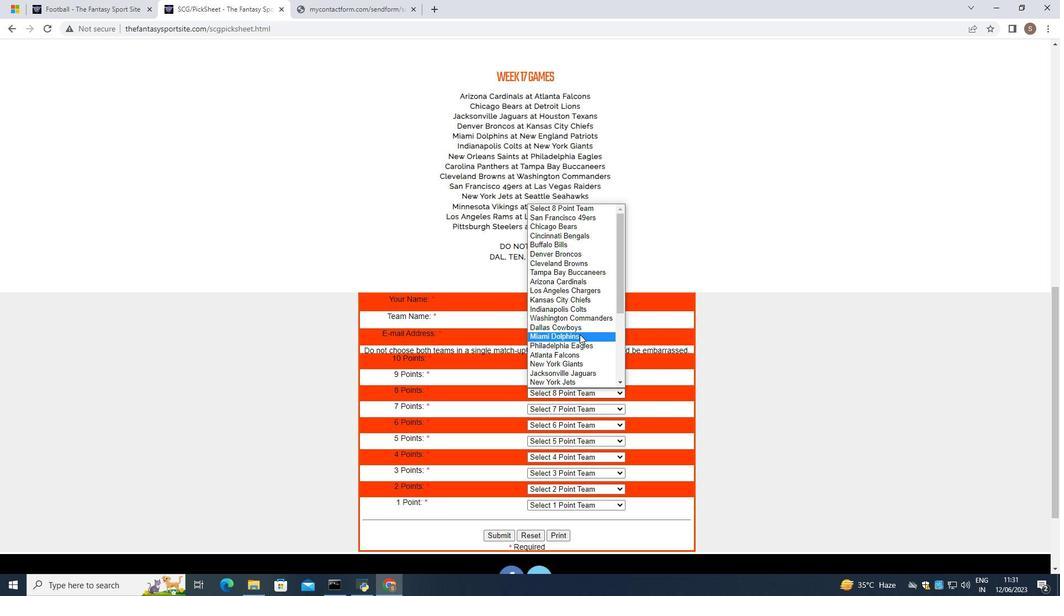 
Action: Mouse scrolled (580, 334) with delta (0, 0)
Screenshot: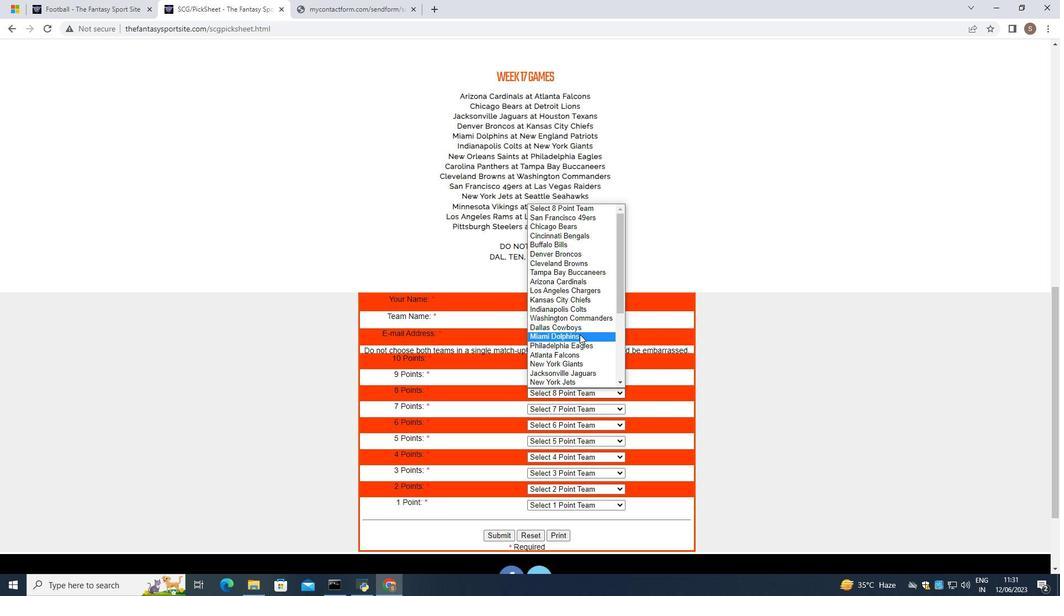 
Action: Mouse scrolled (580, 334) with delta (0, 0)
Screenshot: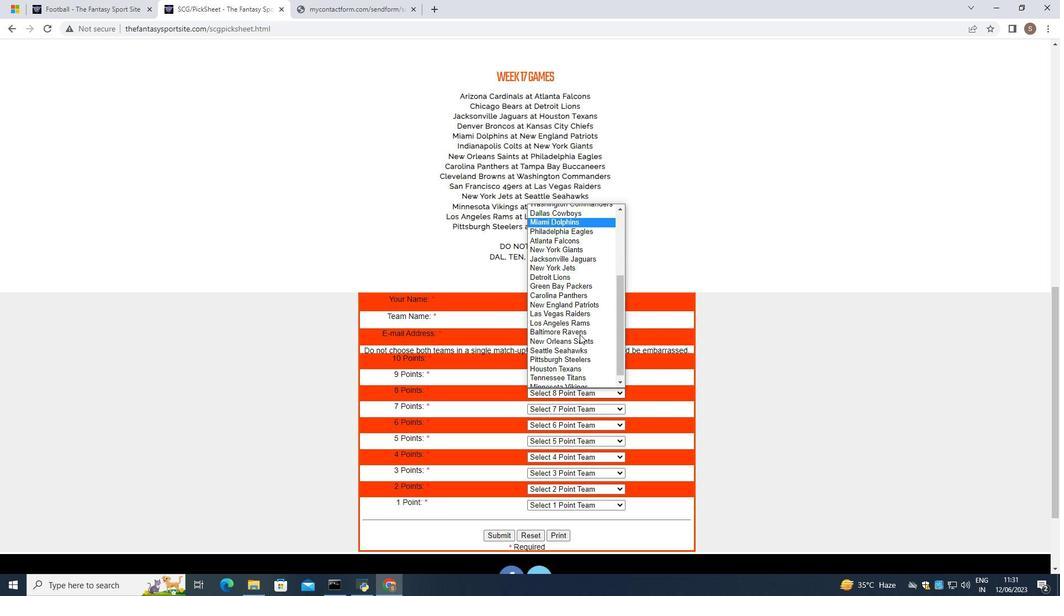 
Action: Mouse moved to (581, 274)
Screenshot: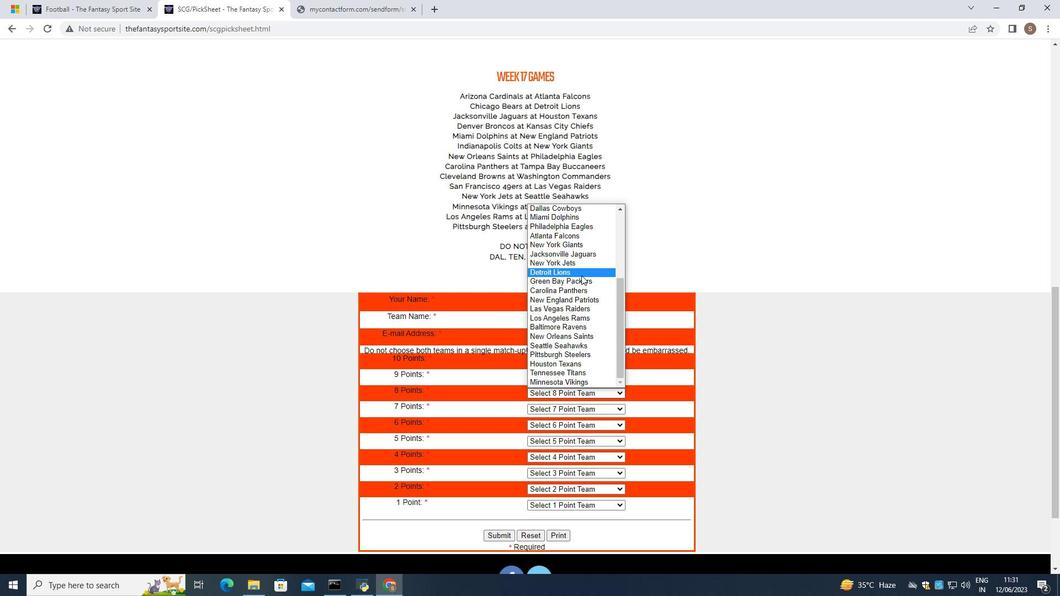 
Action: Mouse pressed left at (581, 274)
Screenshot: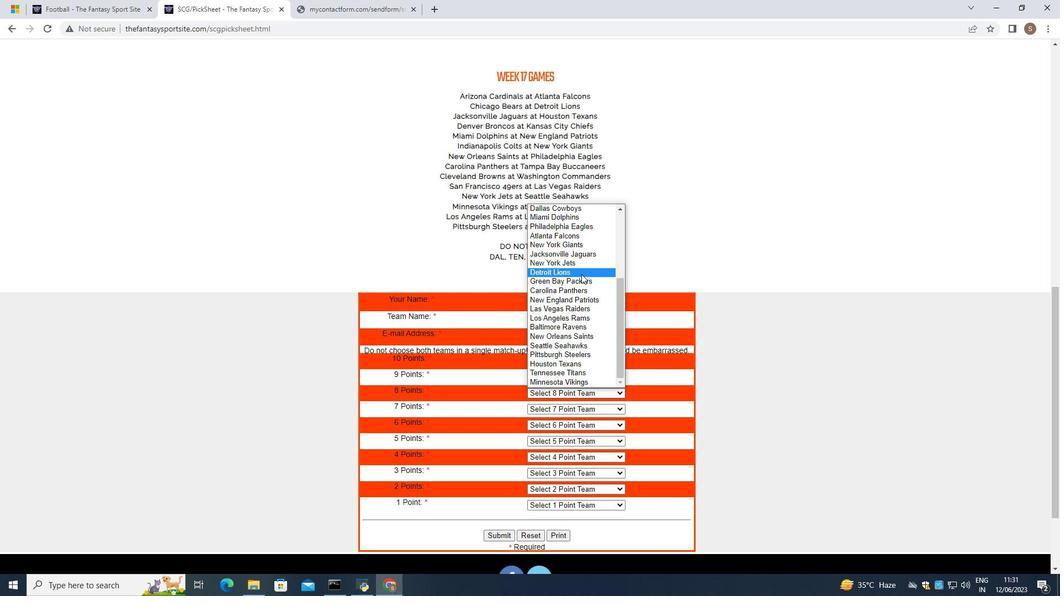 
Action: Mouse moved to (614, 410)
Screenshot: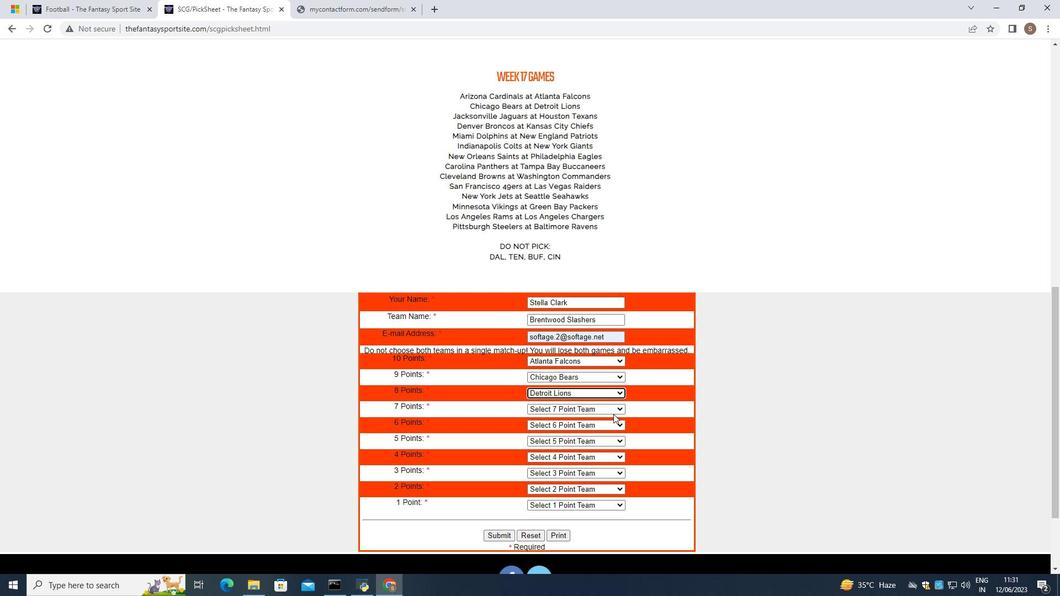 
Action: Mouse pressed left at (614, 410)
Screenshot: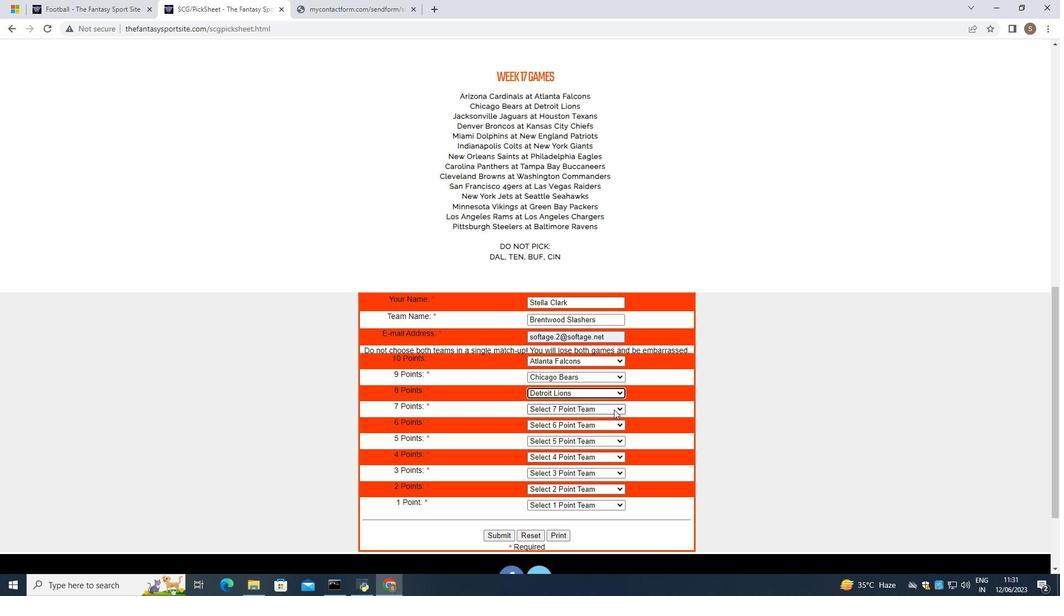 
Action: Mouse moved to (599, 387)
Screenshot: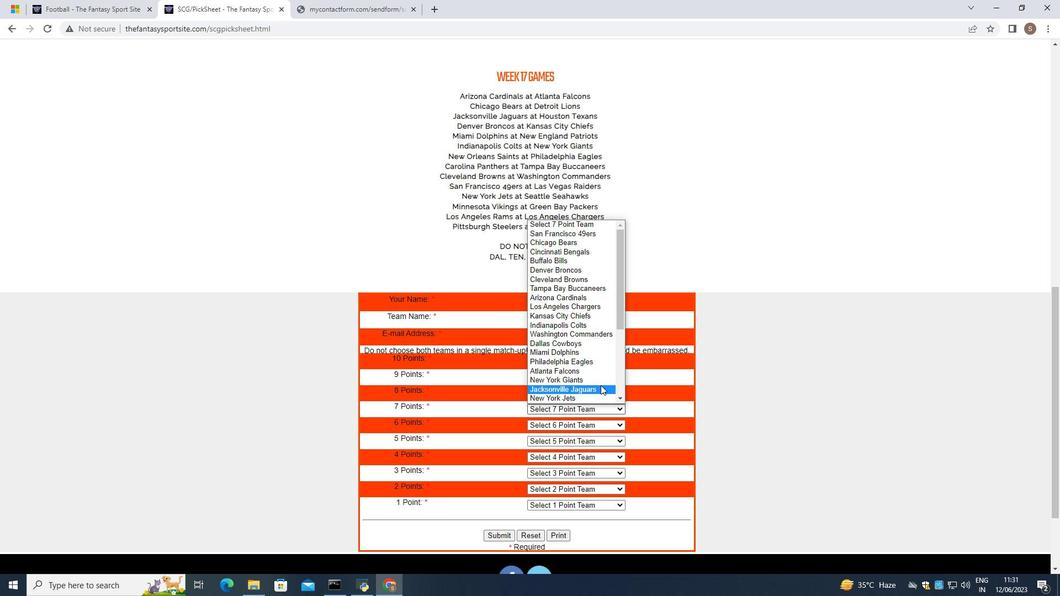 
Action: Mouse pressed left at (599, 387)
Screenshot: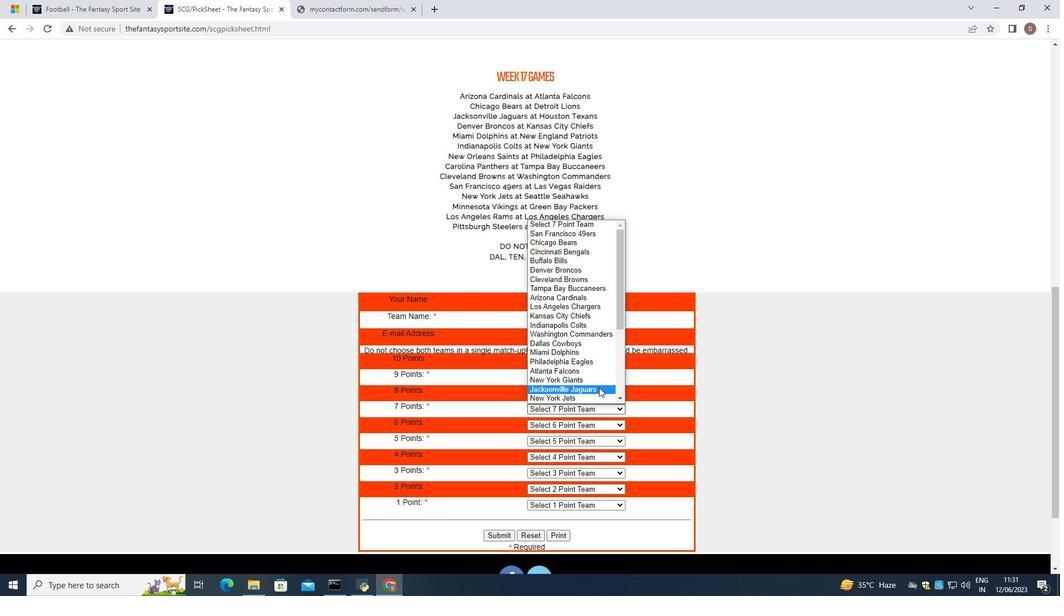 
Action: Mouse moved to (600, 423)
Screenshot: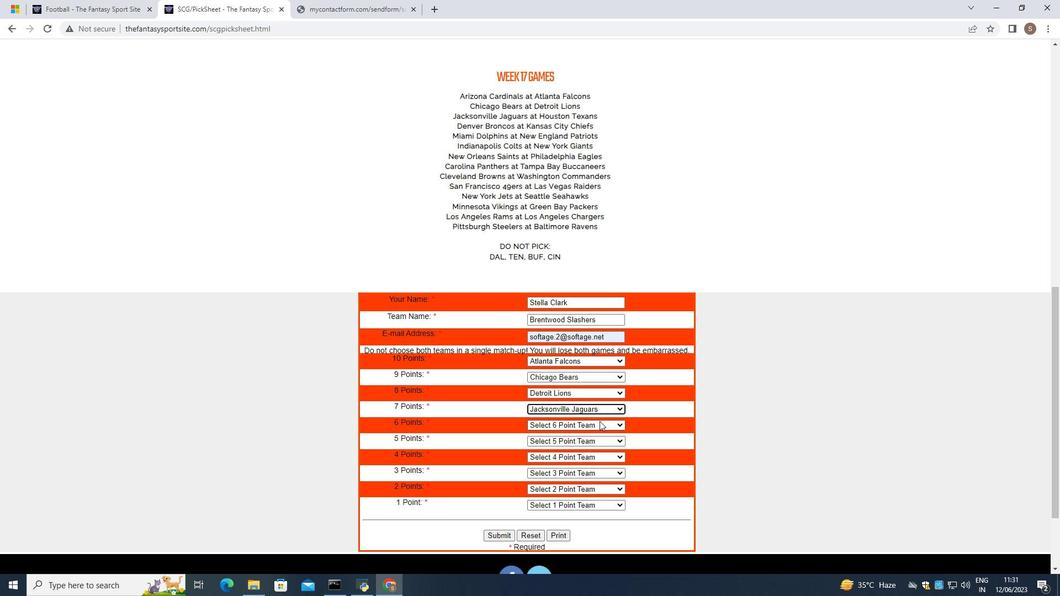 
Action: Mouse pressed left at (600, 423)
Screenshot: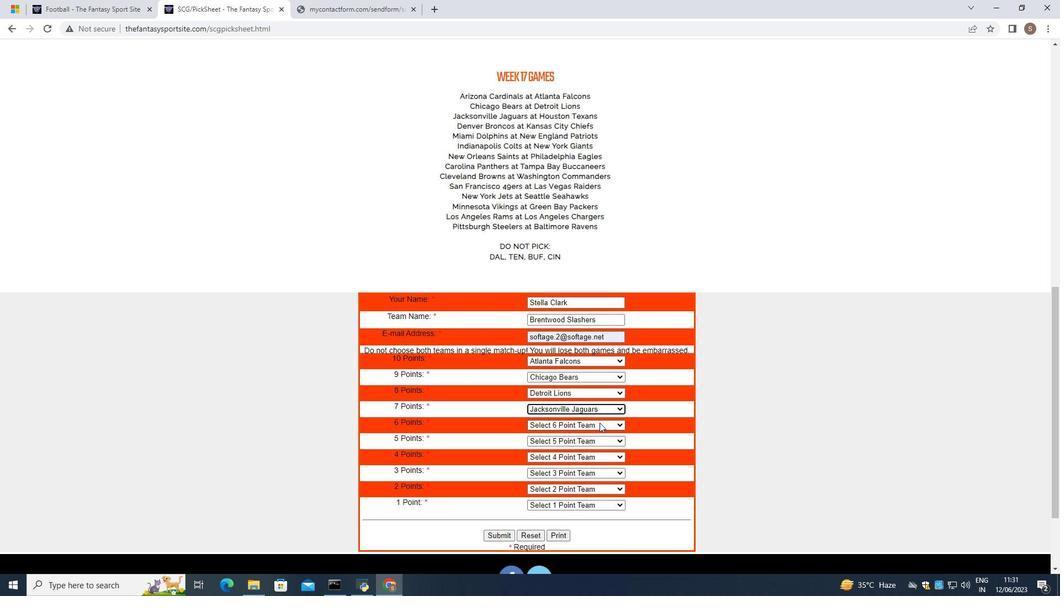 
Action: Mouse moved to (576, 388)
Screenshot: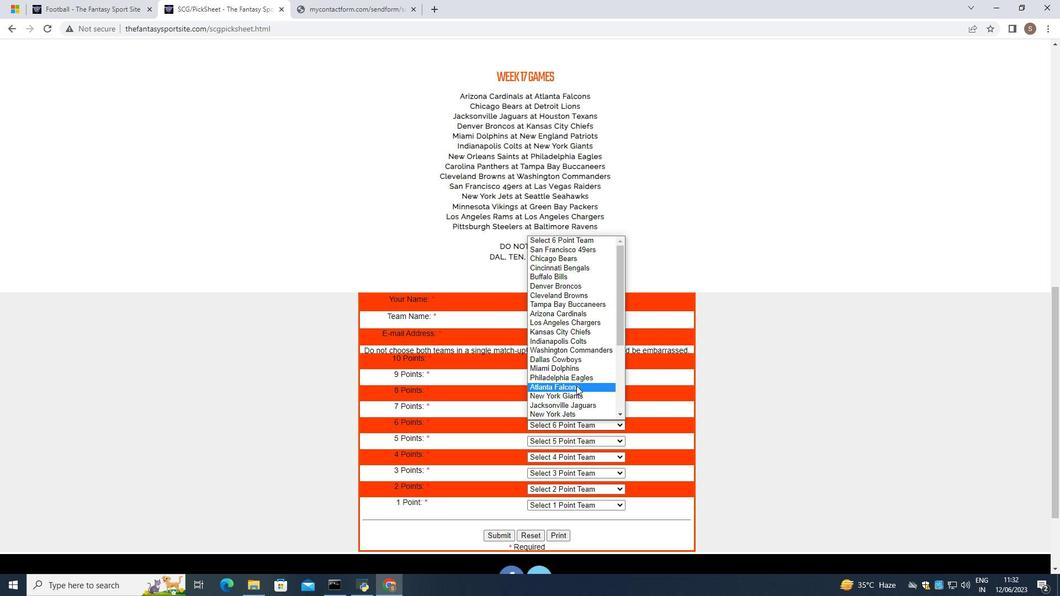 
Action: Mouse scrolled (576, 387) with delta (0, 0)
Screenshot: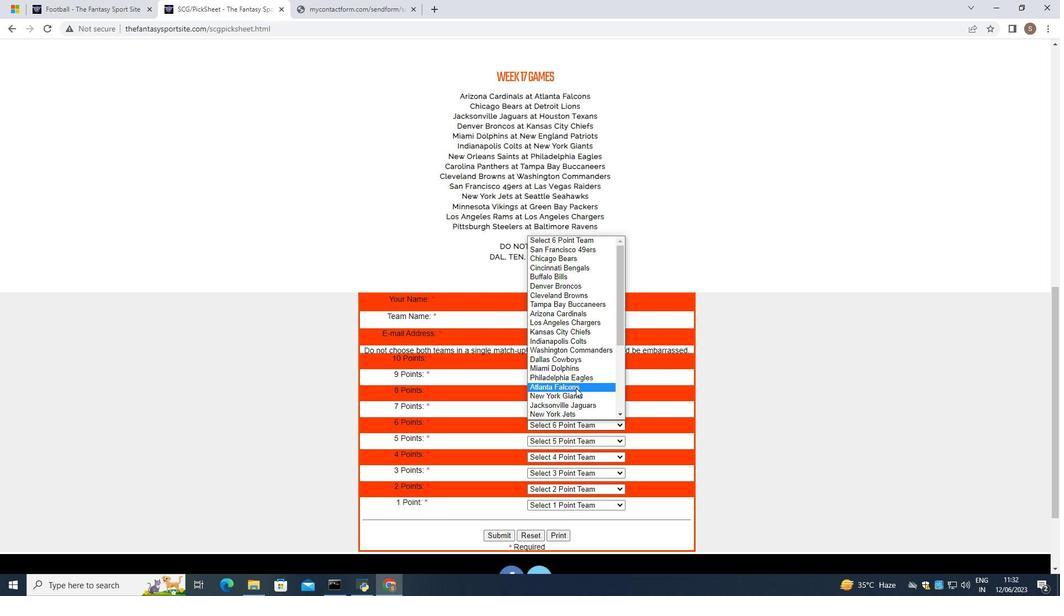 
Action: Mouse scrolled (576, 387) with delta (0, 0)
Screenshot: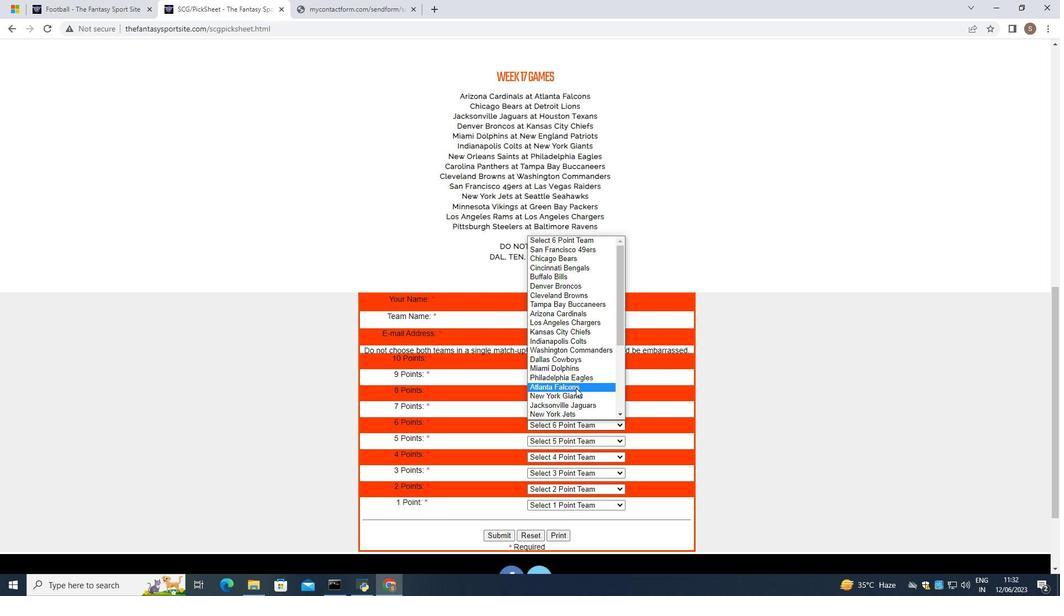 
Action: Mouse scrolled (576, 387) with delta (0, 0)
Screenshot: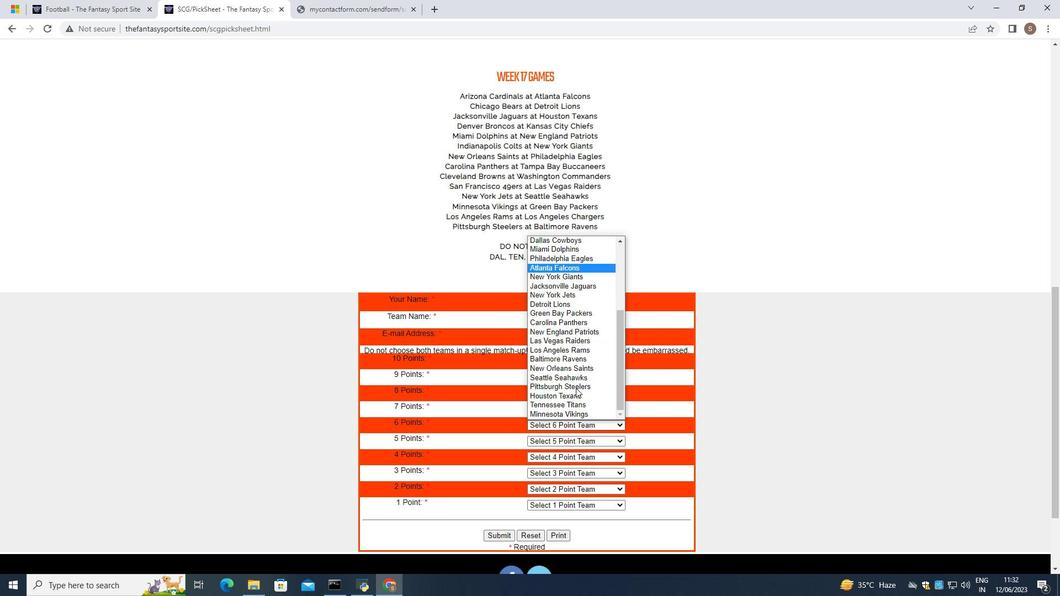 
Action: Mouse moved to (569, 395)
Screenshot: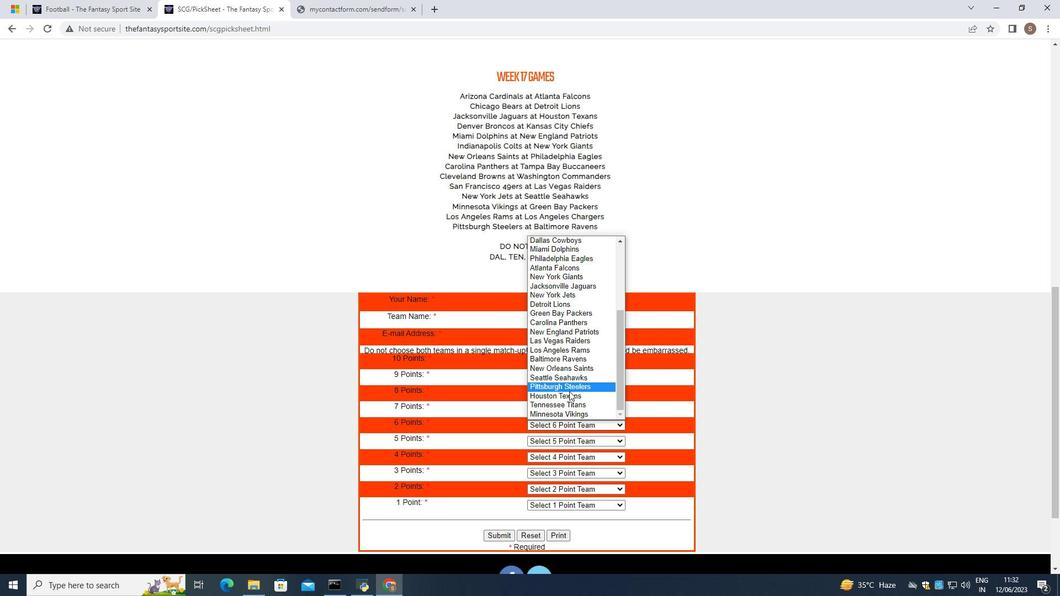 
Action: Mouse pressed left at (569, 395)
Screenshot: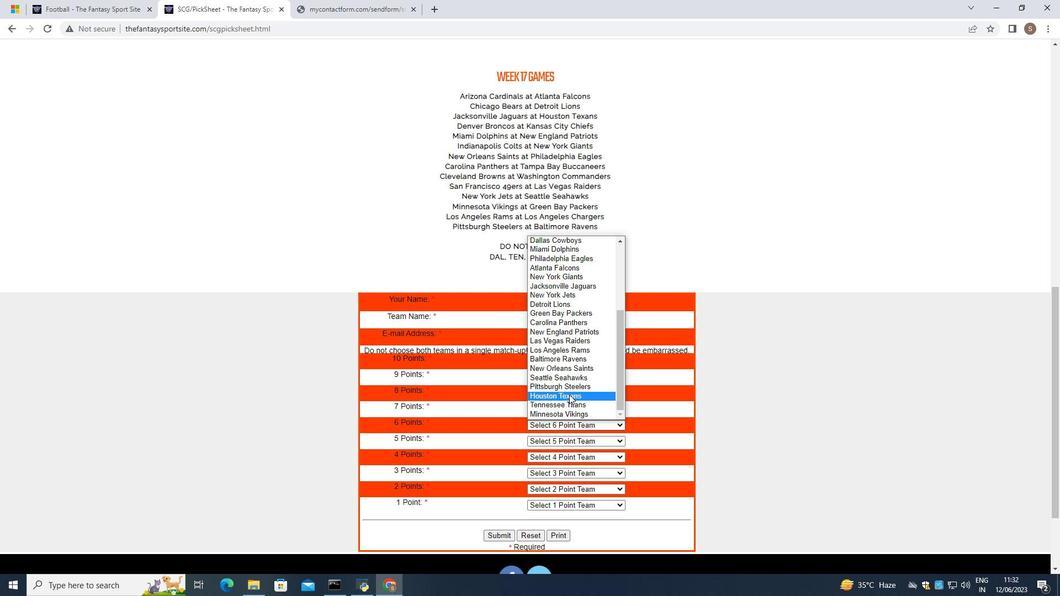
Action: Mouse moved to (601, 440)
Screenshot: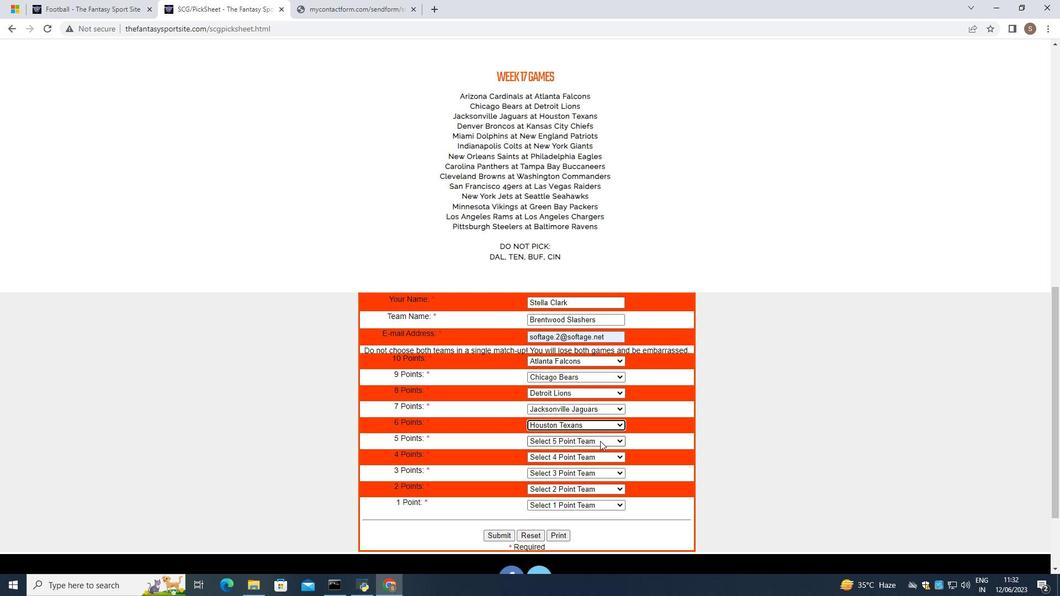 
Action: Mouse pressed left at (601, 440)
Screenshot: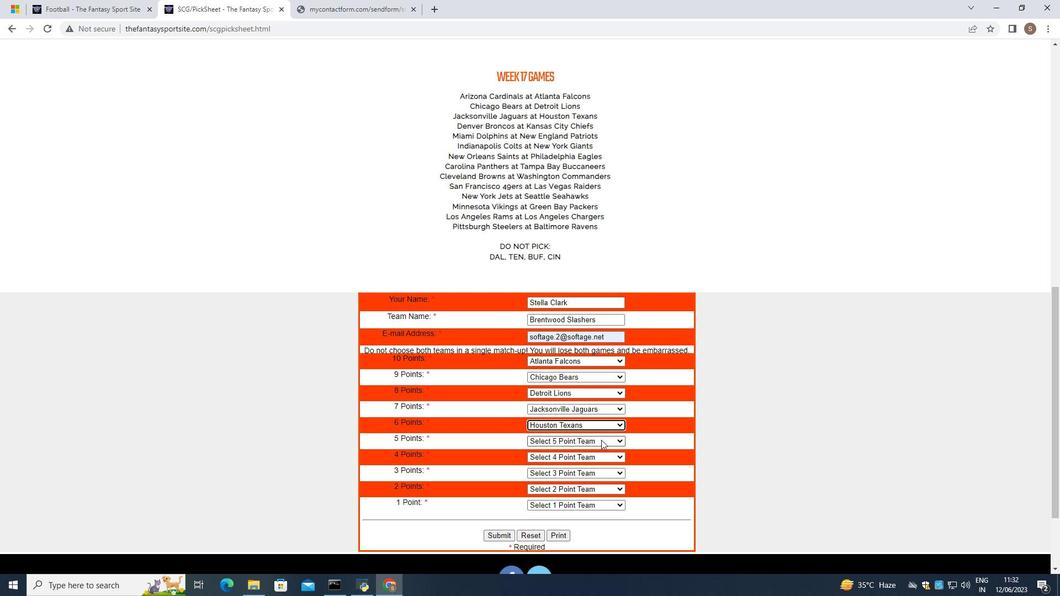 
Action: Mouse moved to (594, 295)
Screenshot: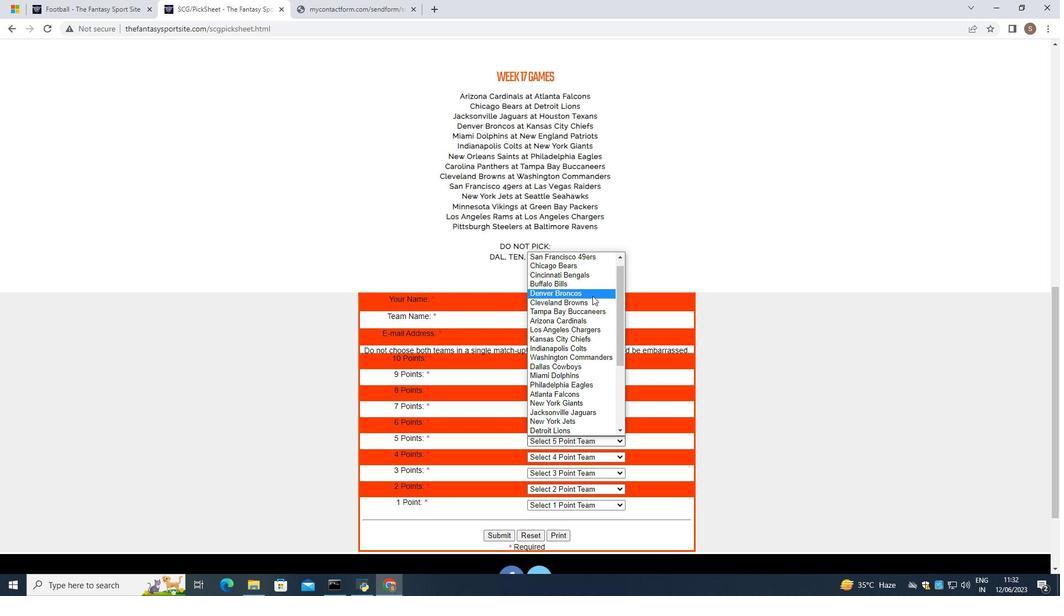 
Action: Mouse pressed left at (594, 295)
Screenshot: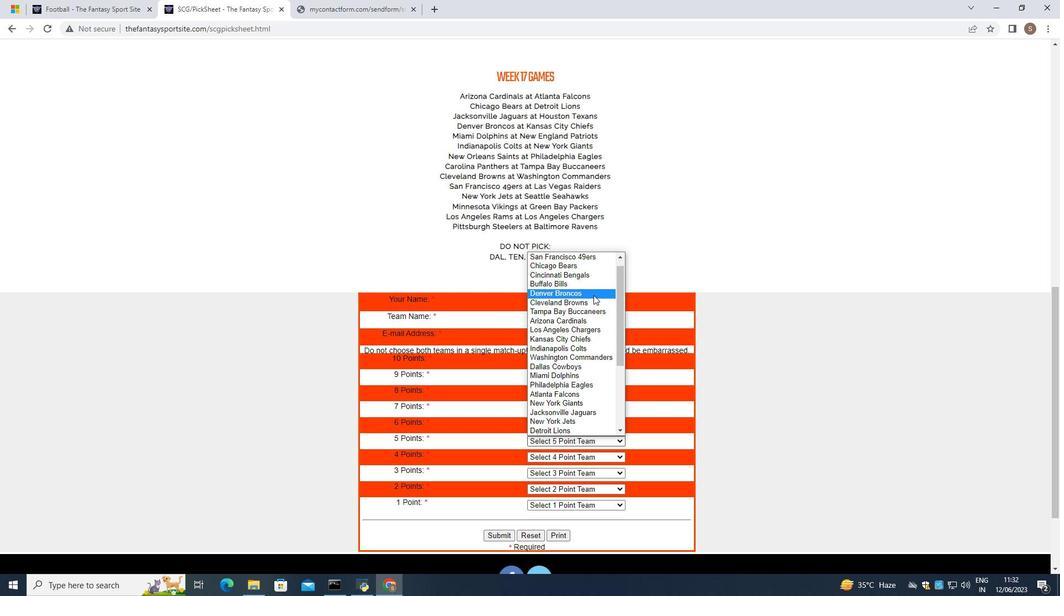 
Action: Mouse moved to (600, 459)
Screenshot: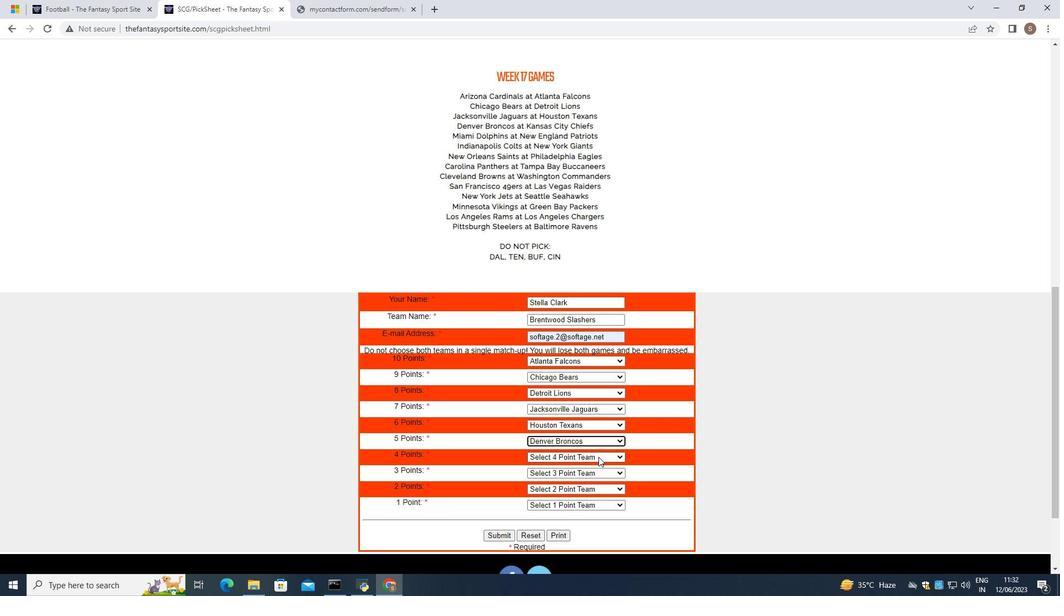 
Action: Mouse pressed left at (600, 459)
Screenshot: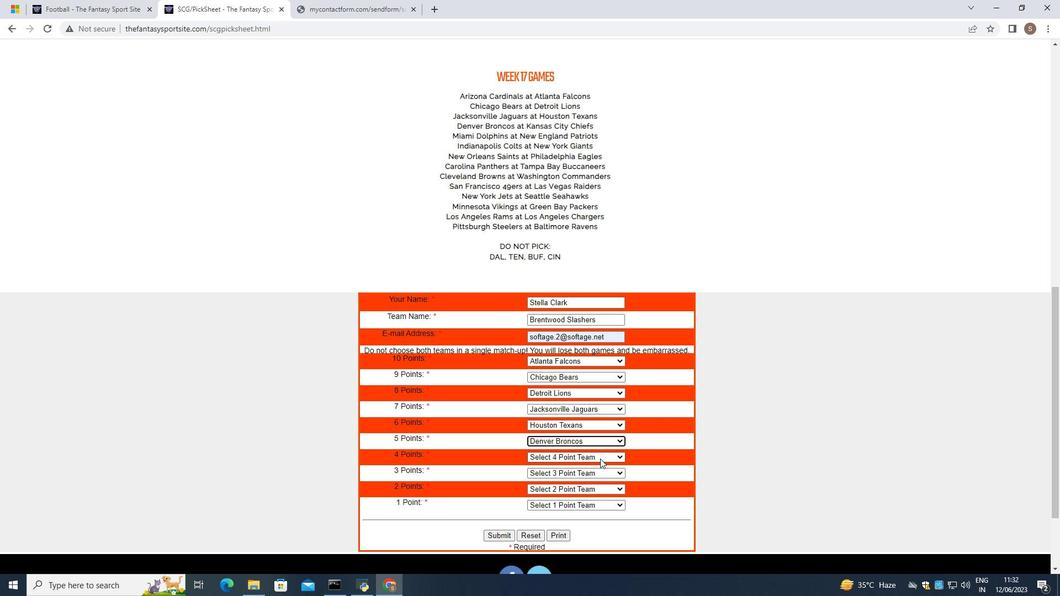 
Action: Mouse moved to (591, 297)
Screenshot: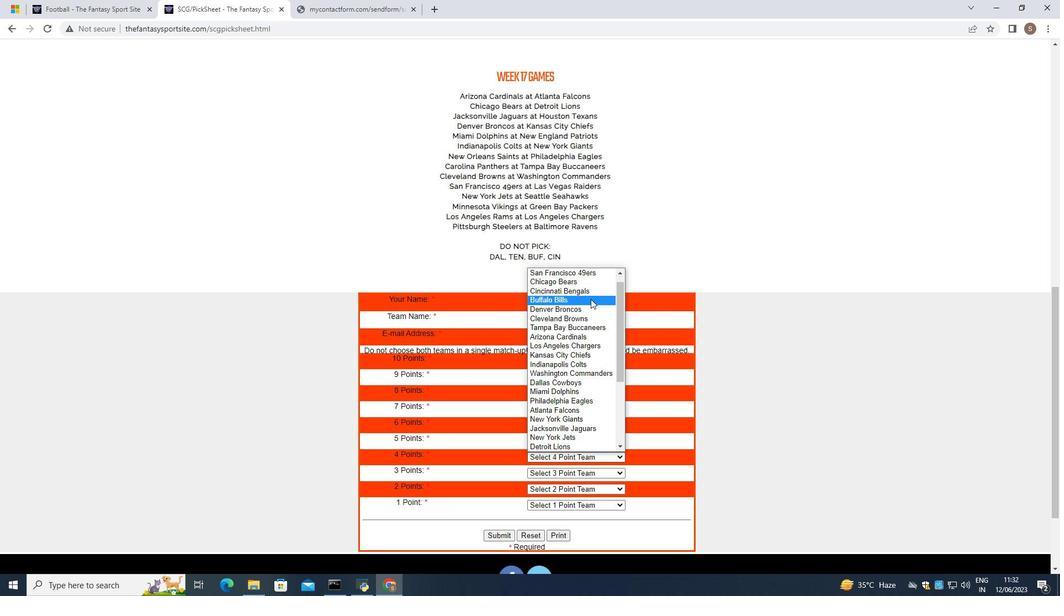 
Action: Mouse scrolled (591, 298) with delta (0, 0)
Screenshot: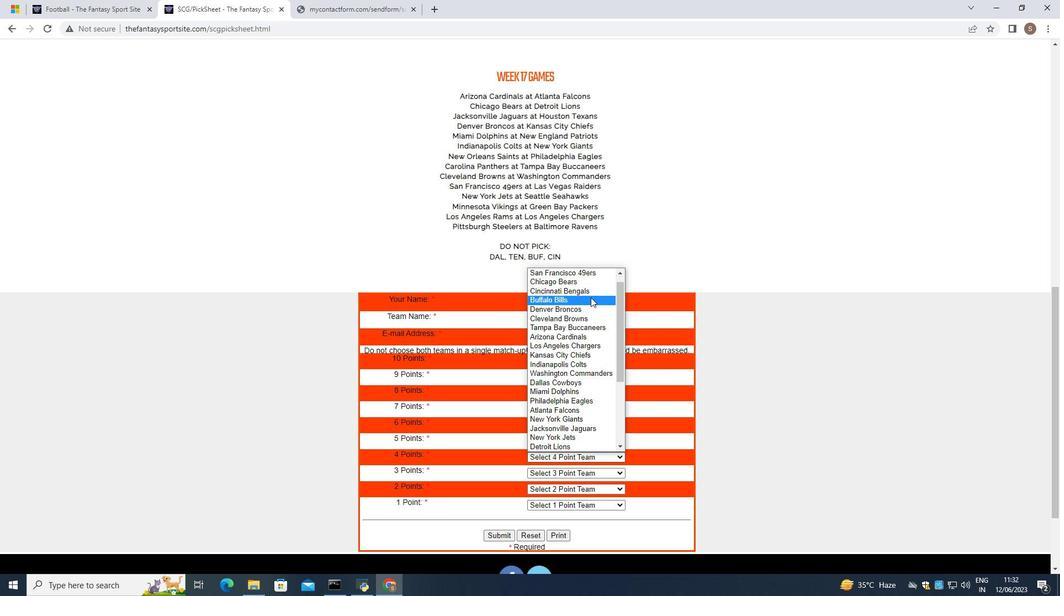 
Action: Mouse scrolled (591, 298) with delta (0, 0)
Screenshot: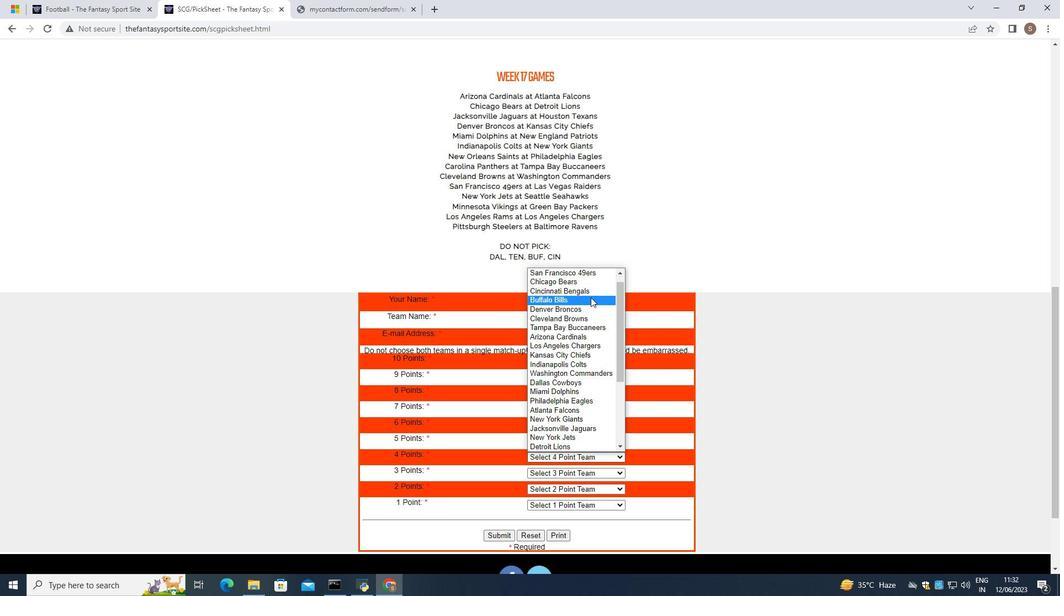 
Action: Mouse scrolled (591, 298) with delta (0, 0)
Screenshot: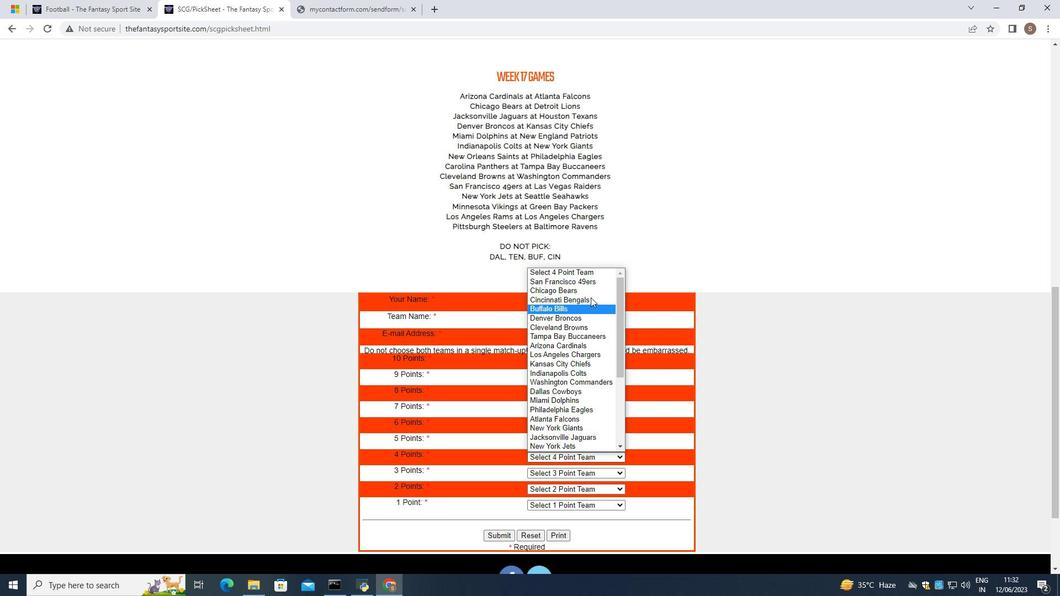 
Action: Mouse moved to (568, 363)
Screenshot: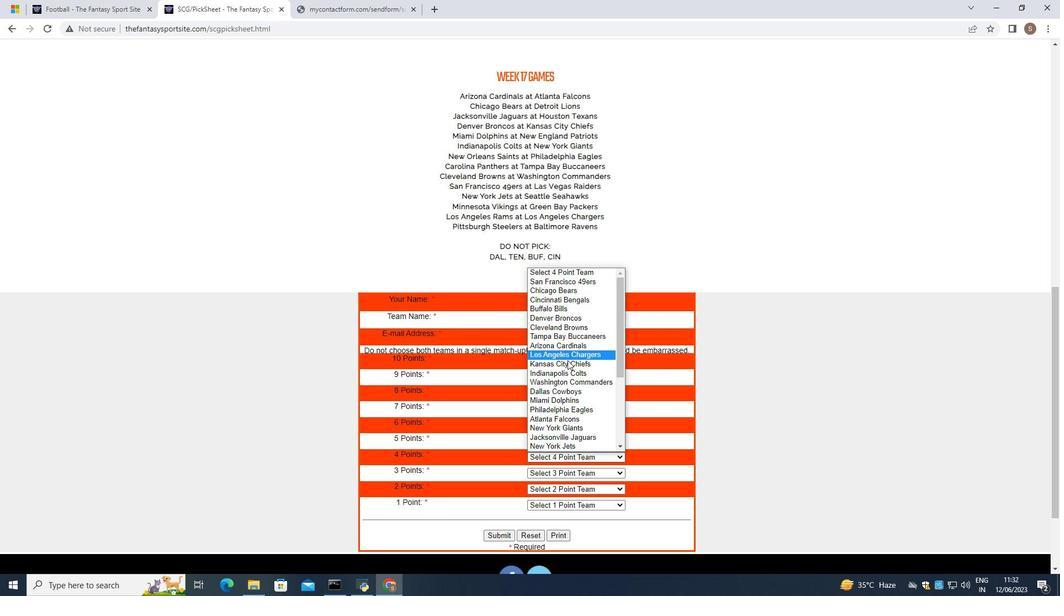 
Action: Mouse pressed left at (568, 363)
Screenshot: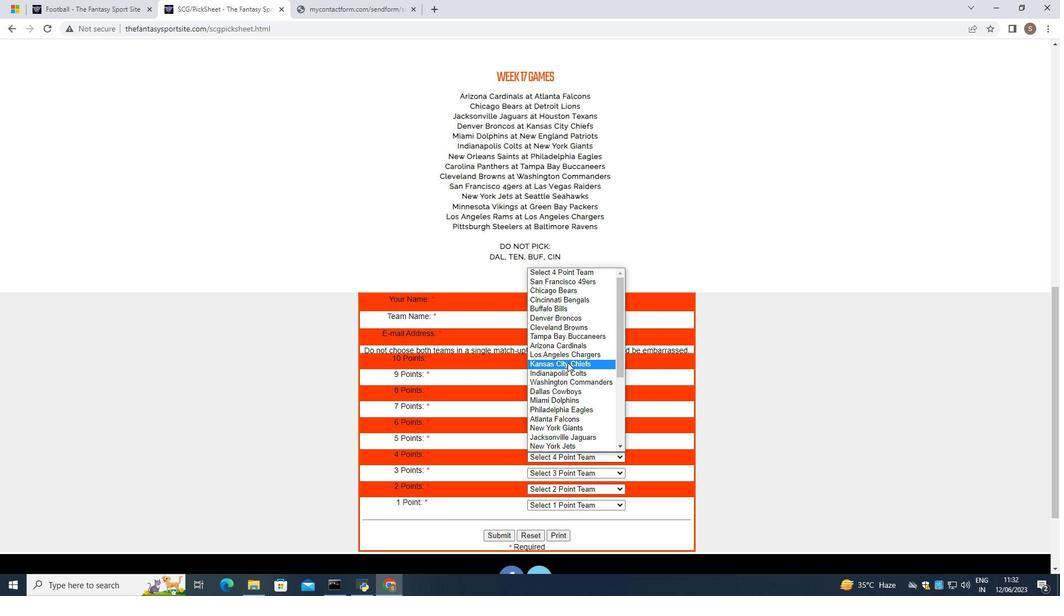 
Action: Mouse moved to (600, 475)
Screenshot: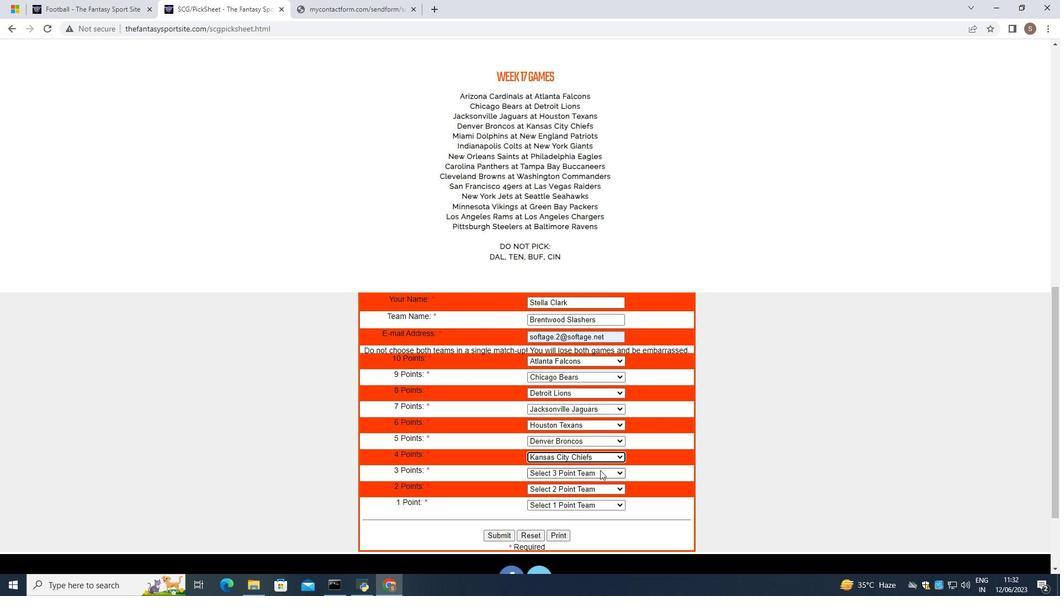 
Action: Mouse pressed left at (600, 475)
Screenshot: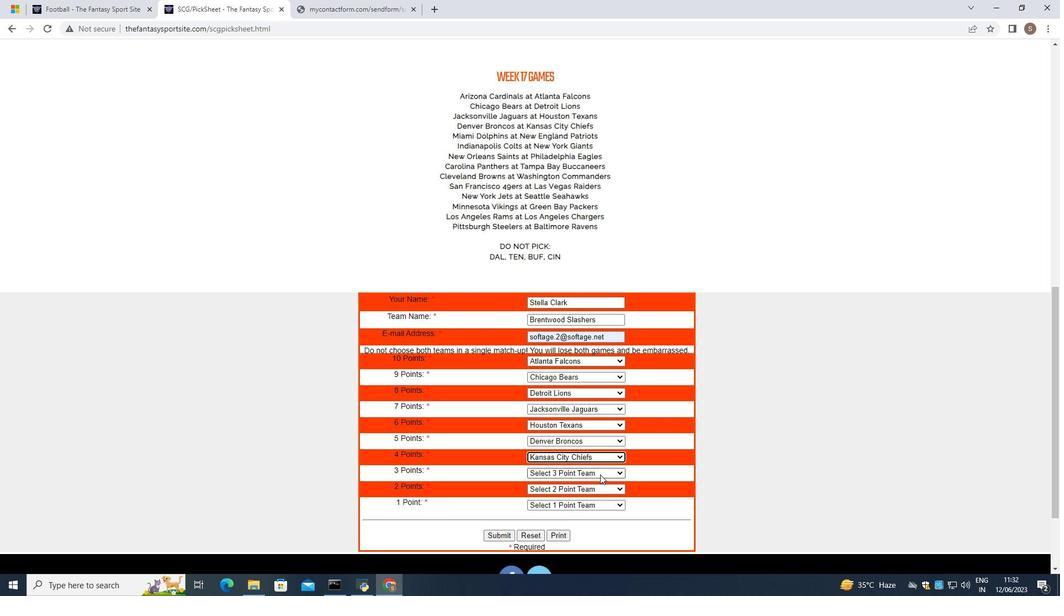 
Action: Mouse moved to (592, 408)
Screenshot: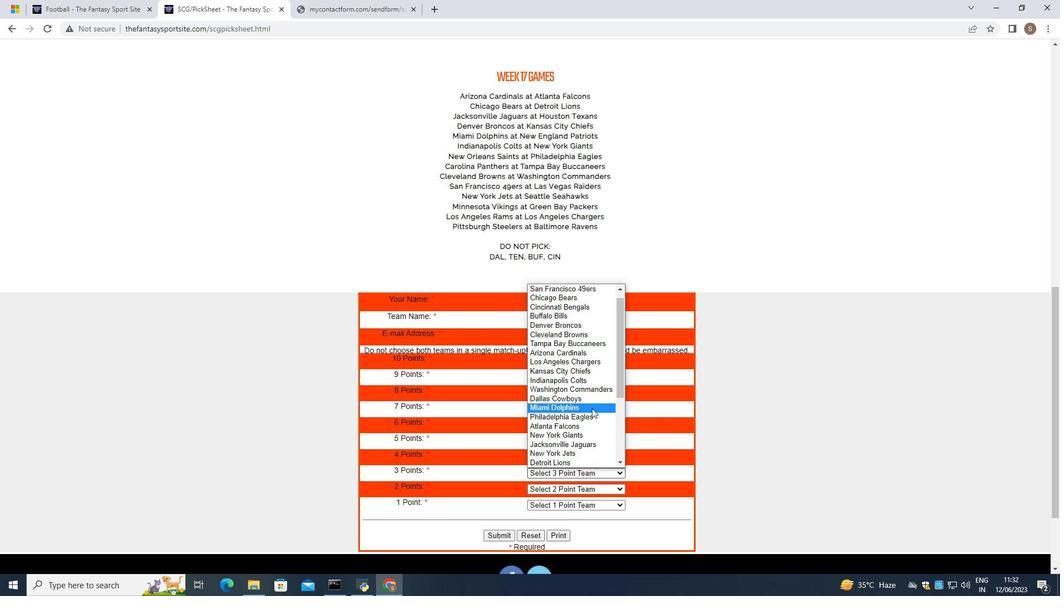 
Action: Mouse pressed left at (592, 408)
Screenshot: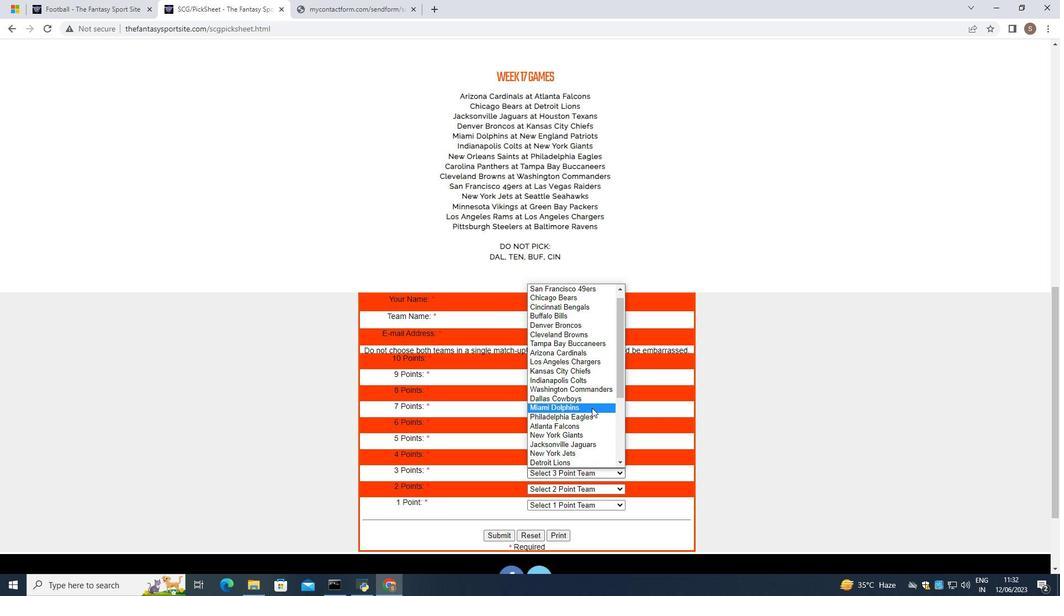 
Action: Mouse moved to (599, 490)
Screenshot: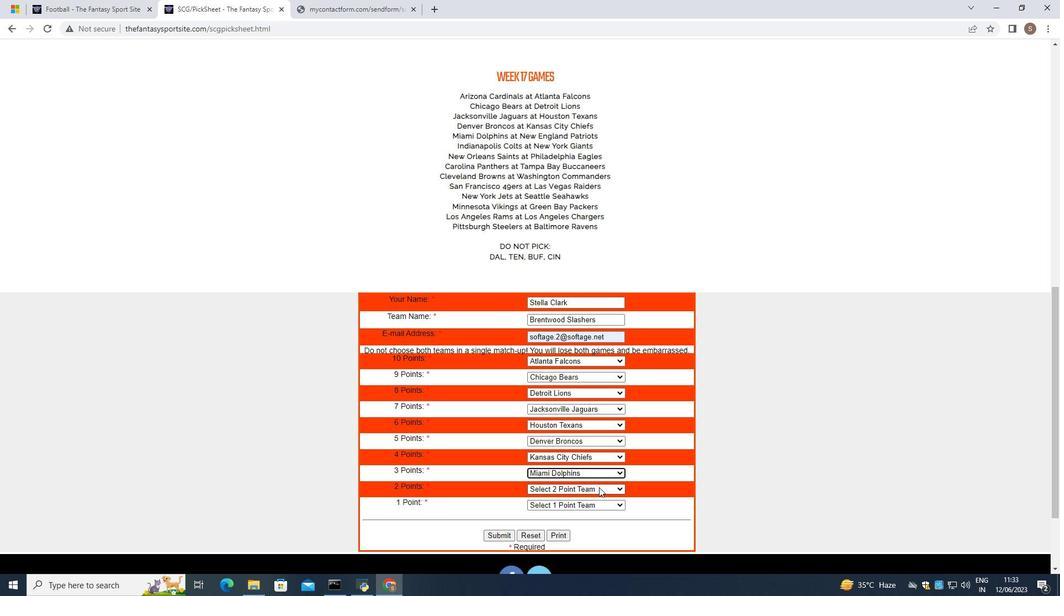 
Action: Mouse pressed left at (599, 490)
Screenshot: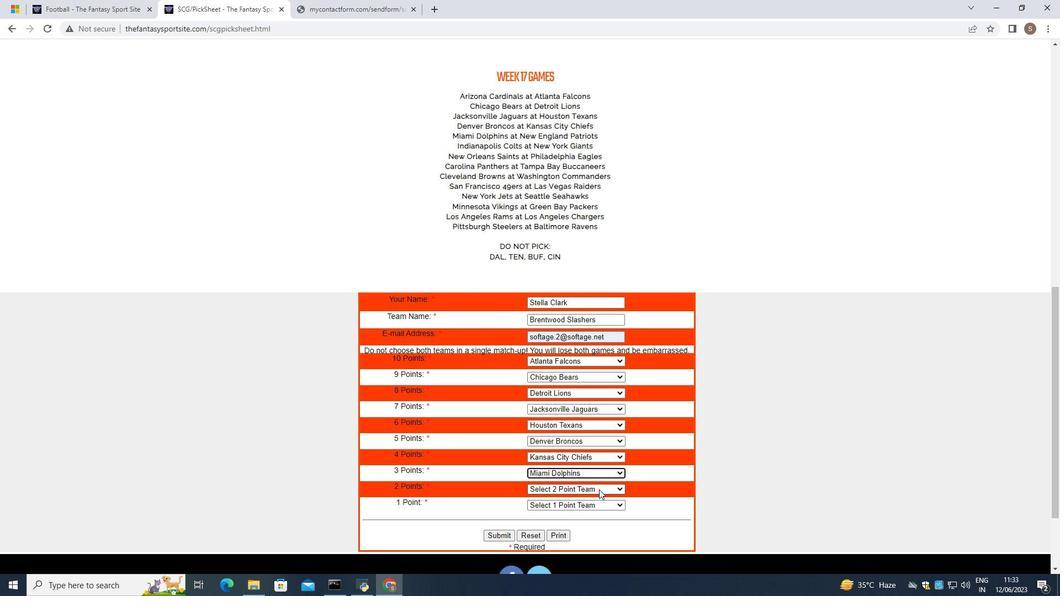 
Action: Mouse moved to (587, 382)
Screenshot: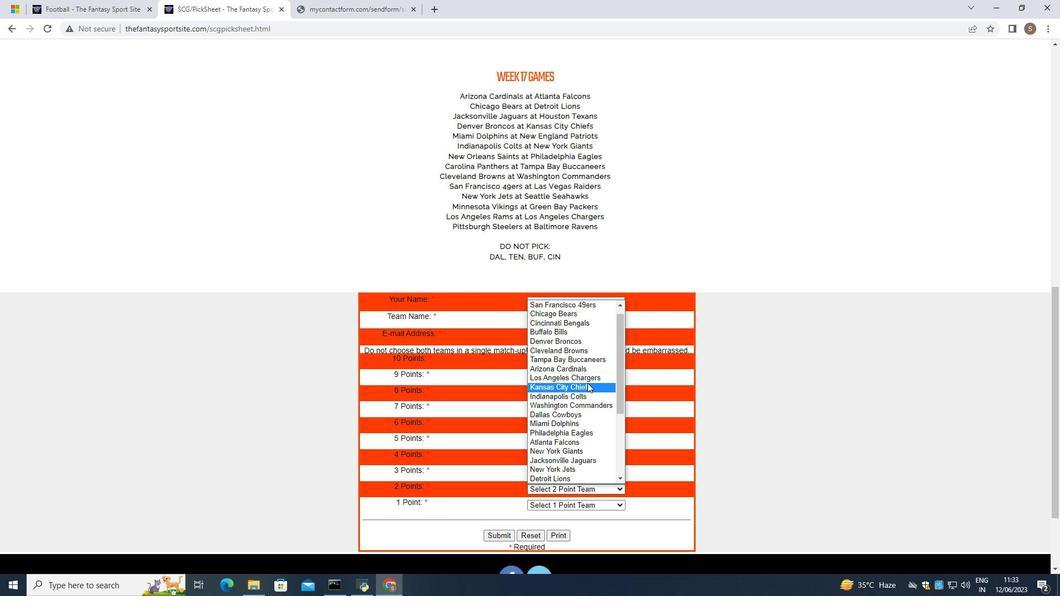 
Action: Mouse scrolled (587, 382) with delta (0, 0)
Screenshot: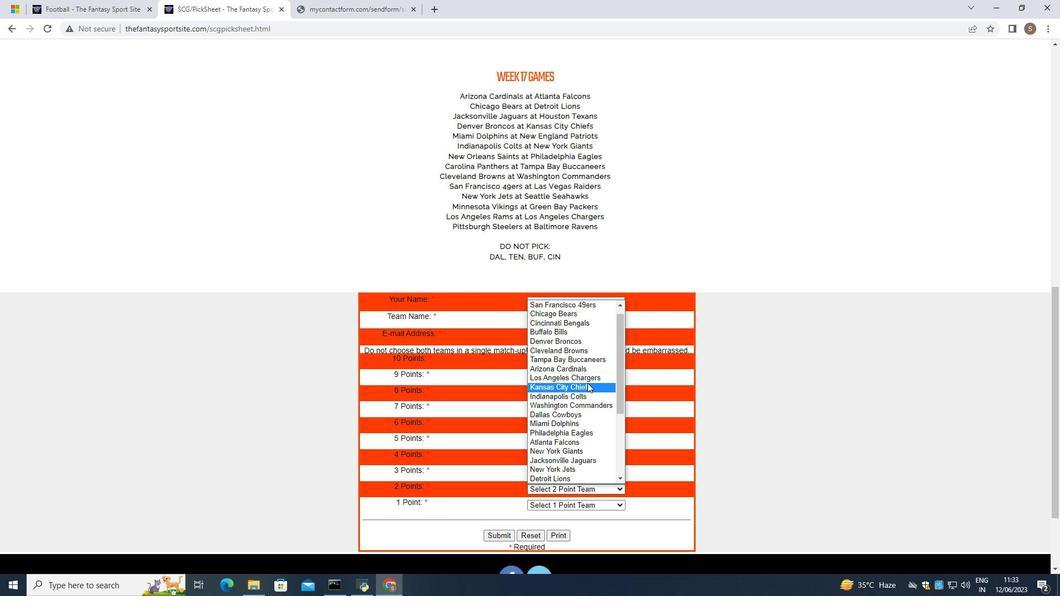 
Action: Mouse moved to (589, 372)
Screenshot: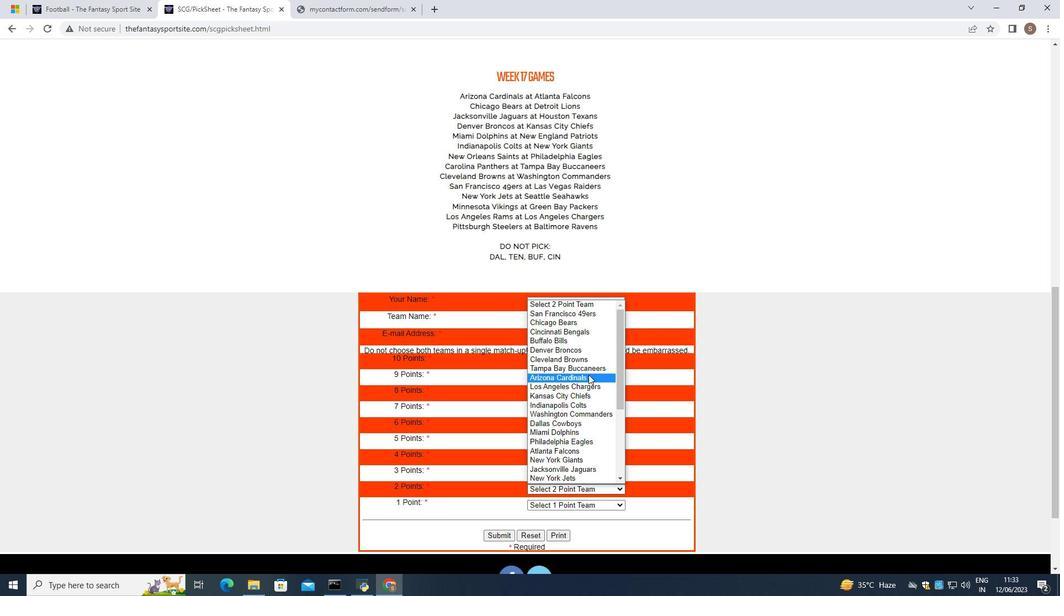
Action: Mouse scrolled (589, 372) with delta (0, 0)
Screenshot: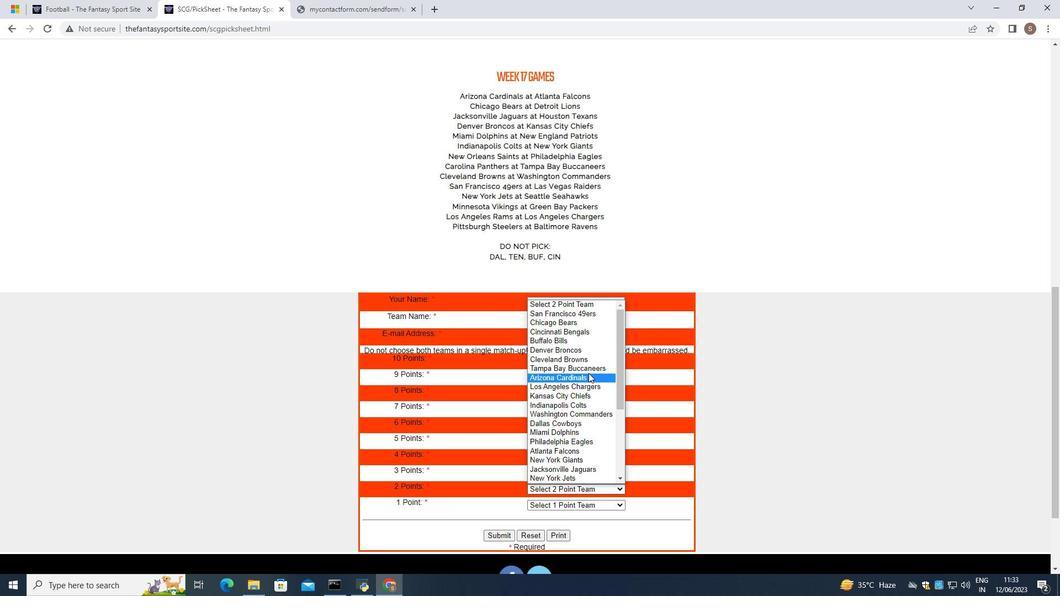 
Action: Mouse scrolled (589, 372) with delta (0, 0)
Screenshot: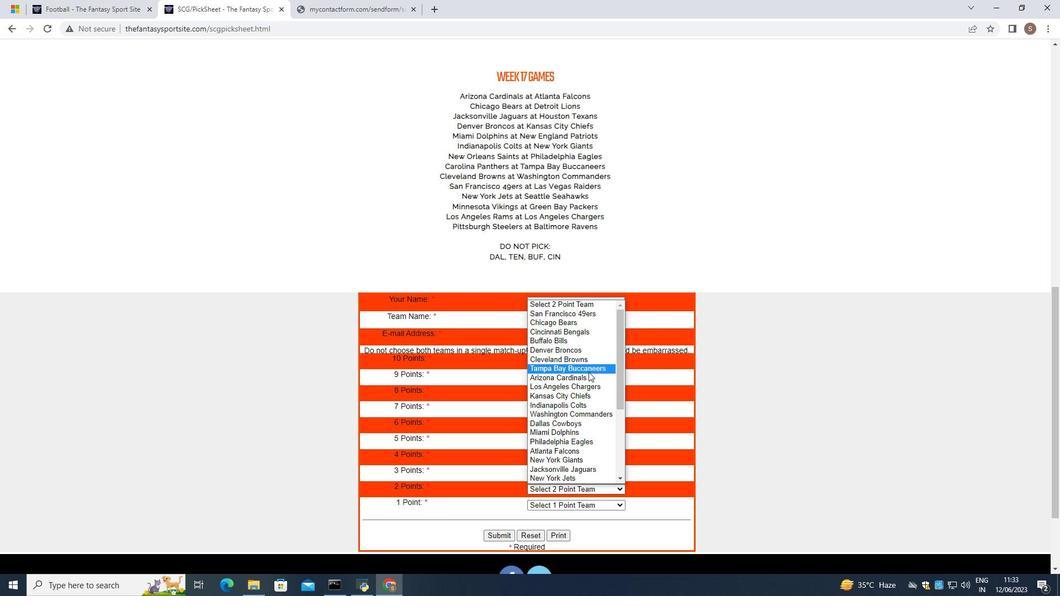 
Action: Mouse scrolled (589, 372) with delta (0, 0)
Screenshot: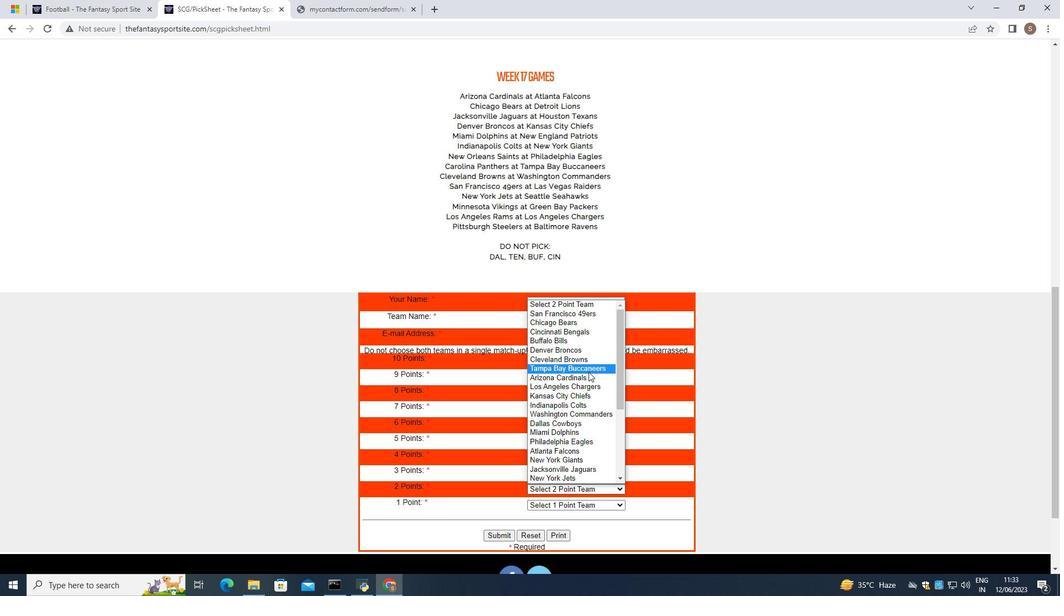 
Action: Mouse moved to (581, 464)
Screenshot: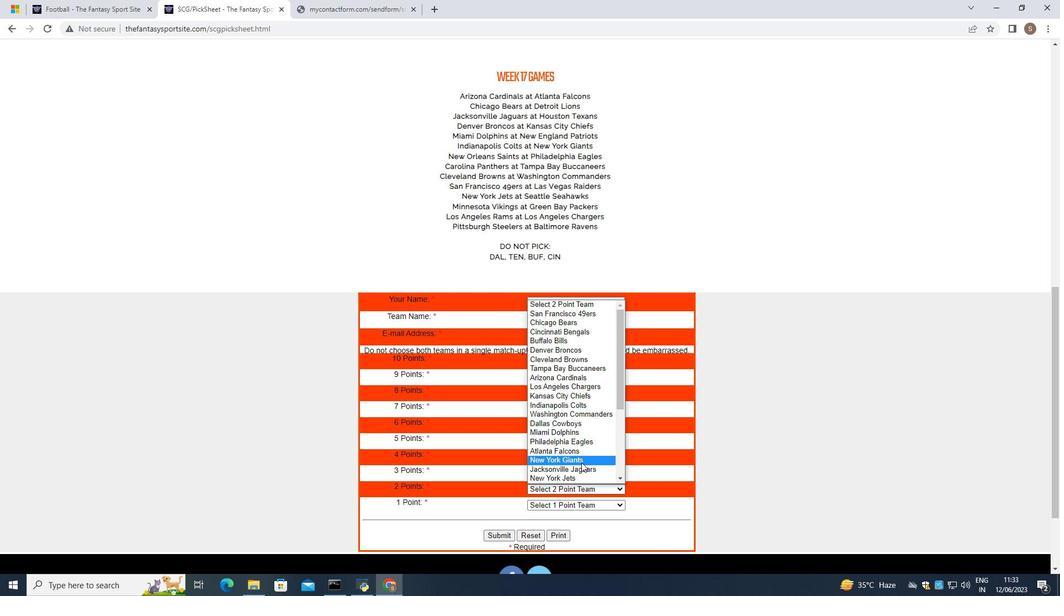 
Action: Mouse scrolled (581, 464) with delta (0, 0)
Screenshot: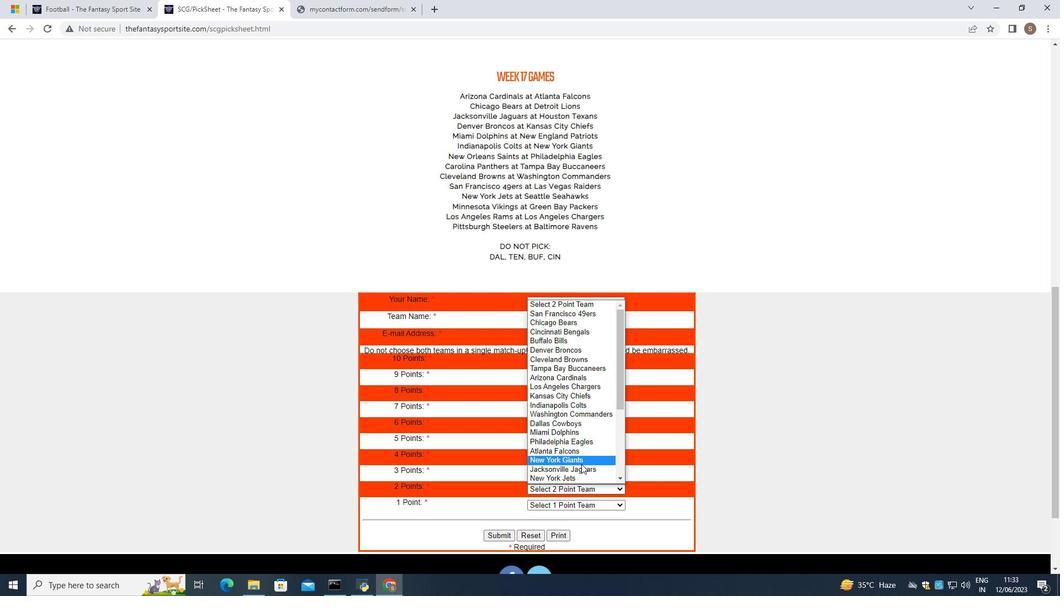 
Action: Mouse moved to (595, 403)
Screenshot: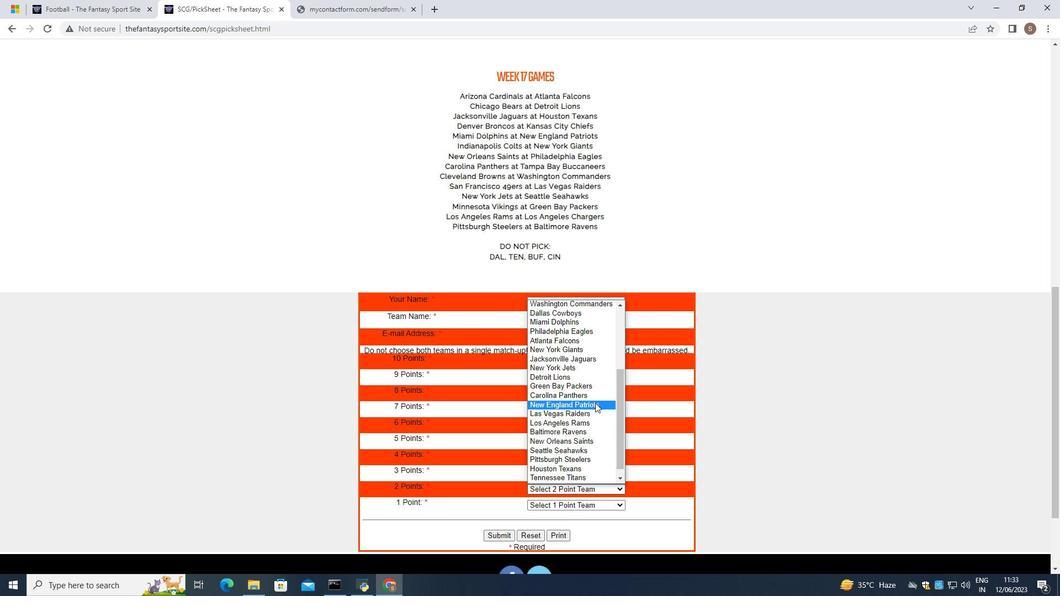 
Action: Mouse pressed left at (595, 403)
Screenshot: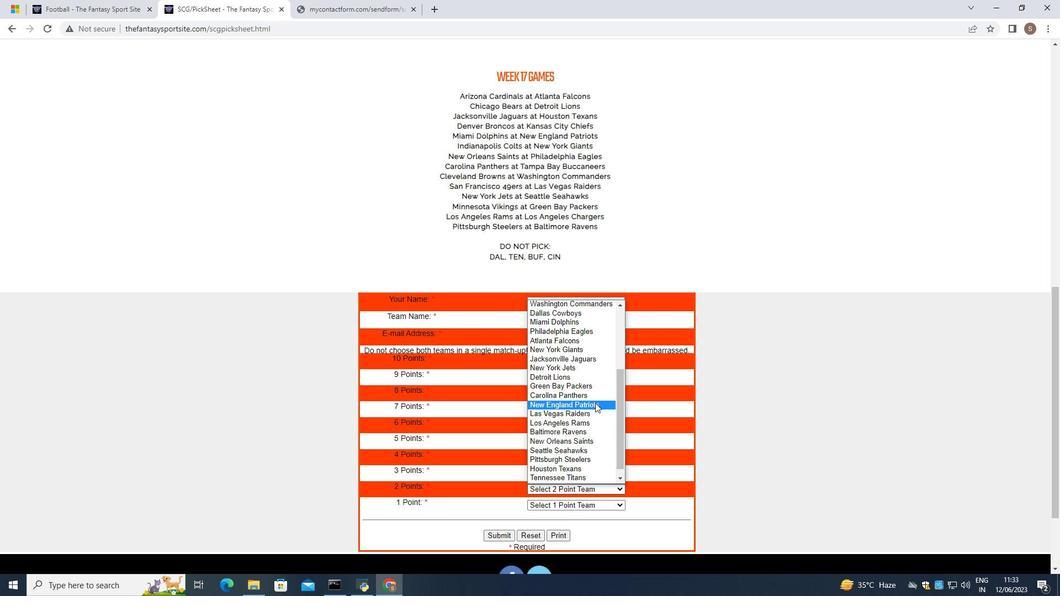 
Action: Mouse moved to (601, 508)
Screenshot: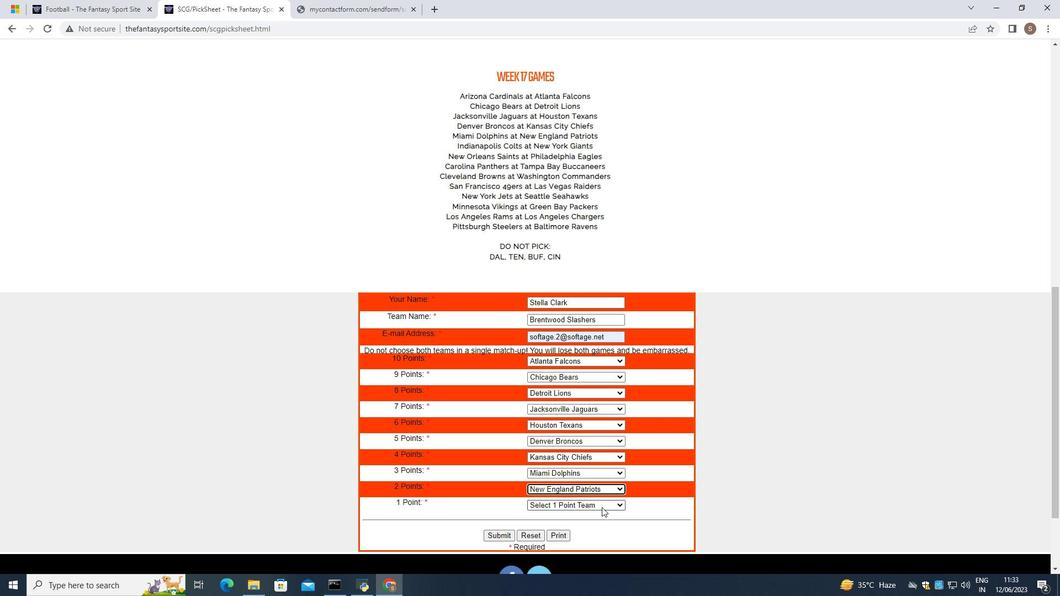 
Action: Mouse pressed left at (601, 508)
Screenshot: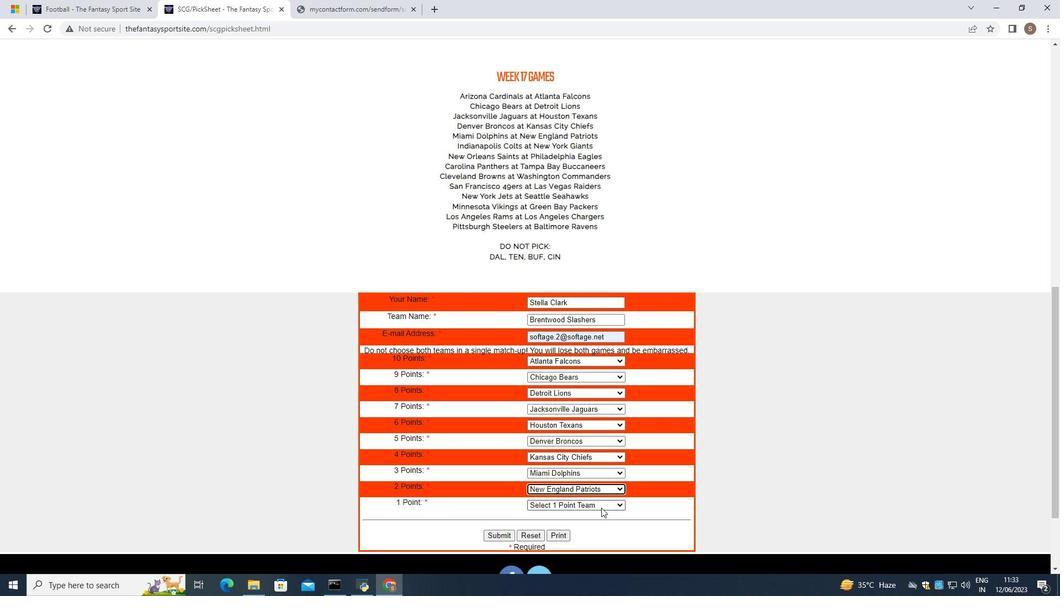 
Action: Mouse moved to (591, 414)
Screenshot: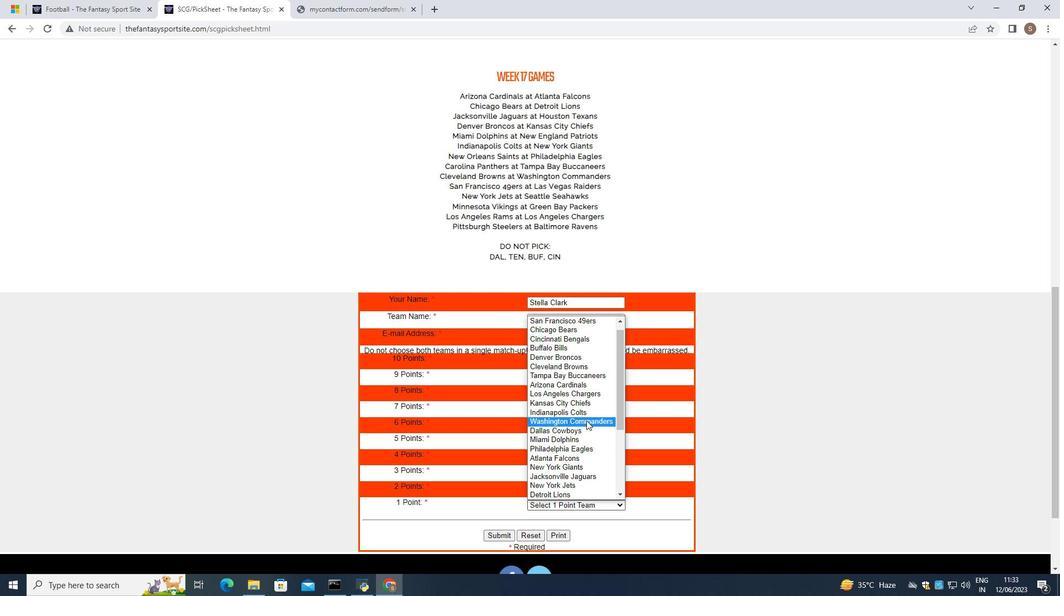 
Action: Mouse pressed left at (591, 414)
Screenshot: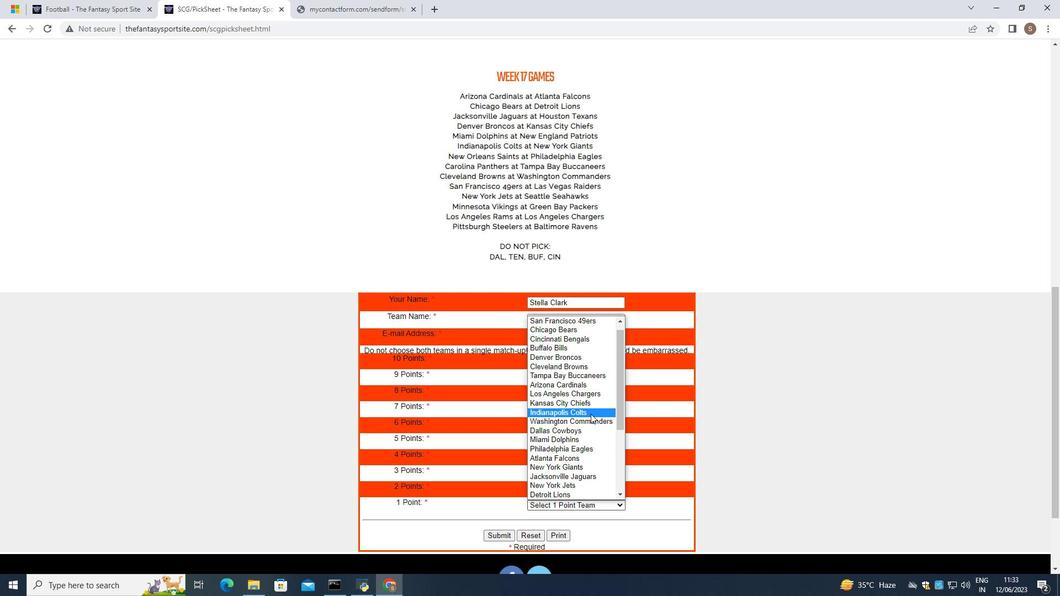 
Action: Mouse moved to (507, 533)
Screenshot: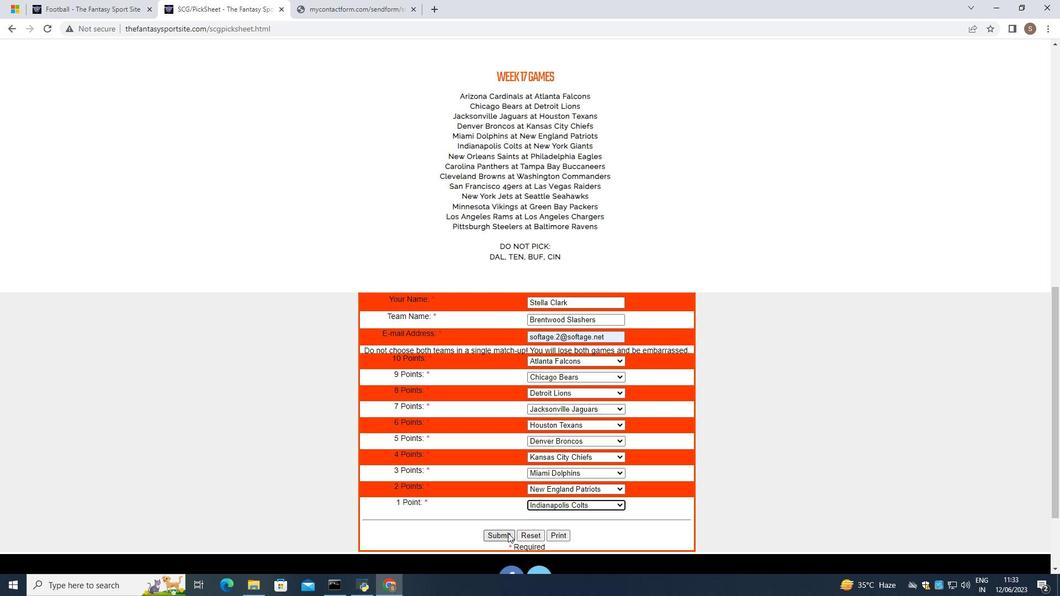 
Action: Mouse pressed left at (507, 533)
Screenshot: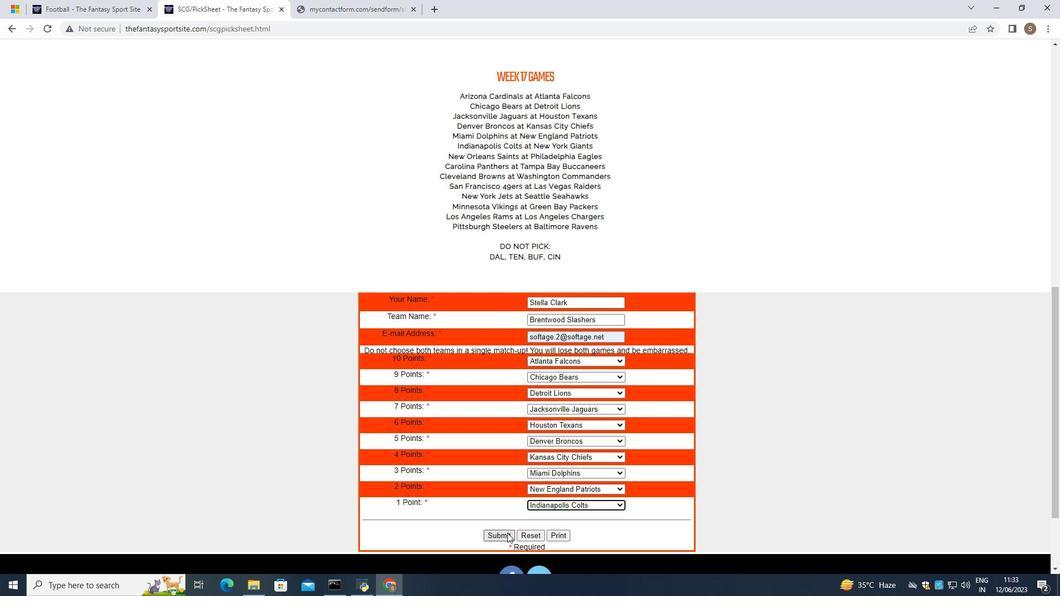 
